 Task: Check the percentage active listings of shed for storage in the last 1 year.
Action: Mouse moved to (888, 208)
Screenshot: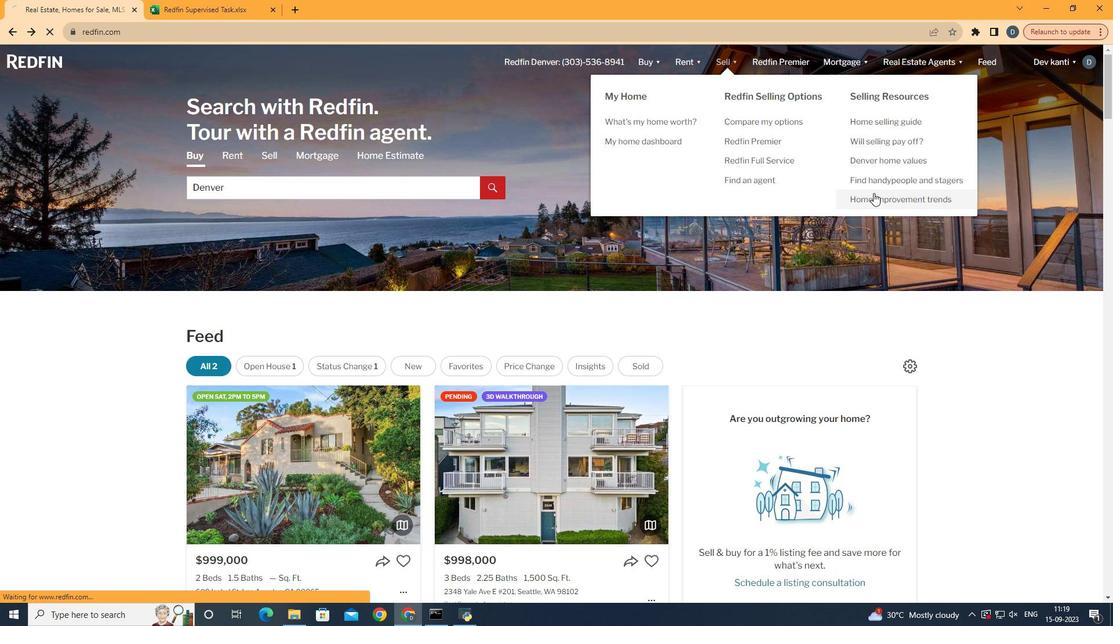 
Action: Mouse pressed left at (888, 208)
Screenshot: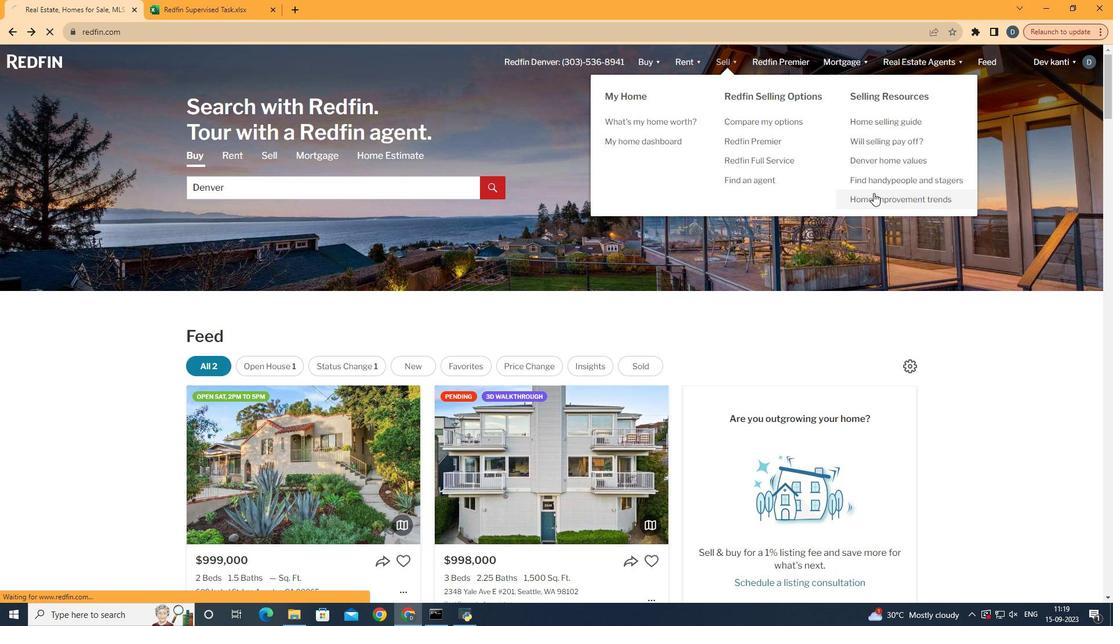 
Action: Mouse moved to (304, 247)
Screenshot: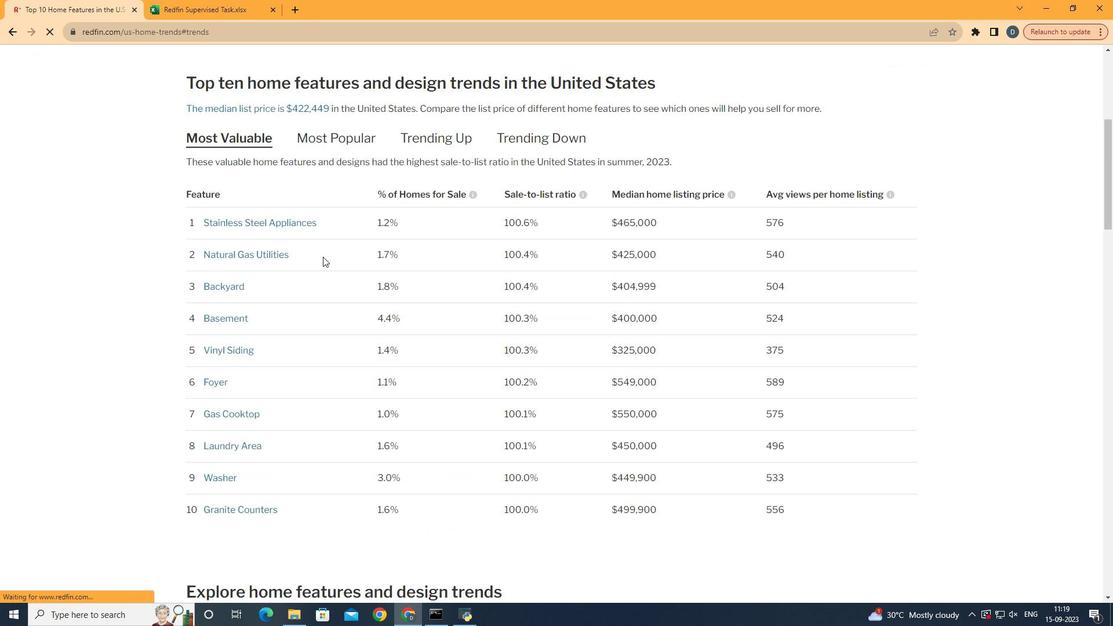 
Action: Mouse pressed left at (304, 247)
Screenshot: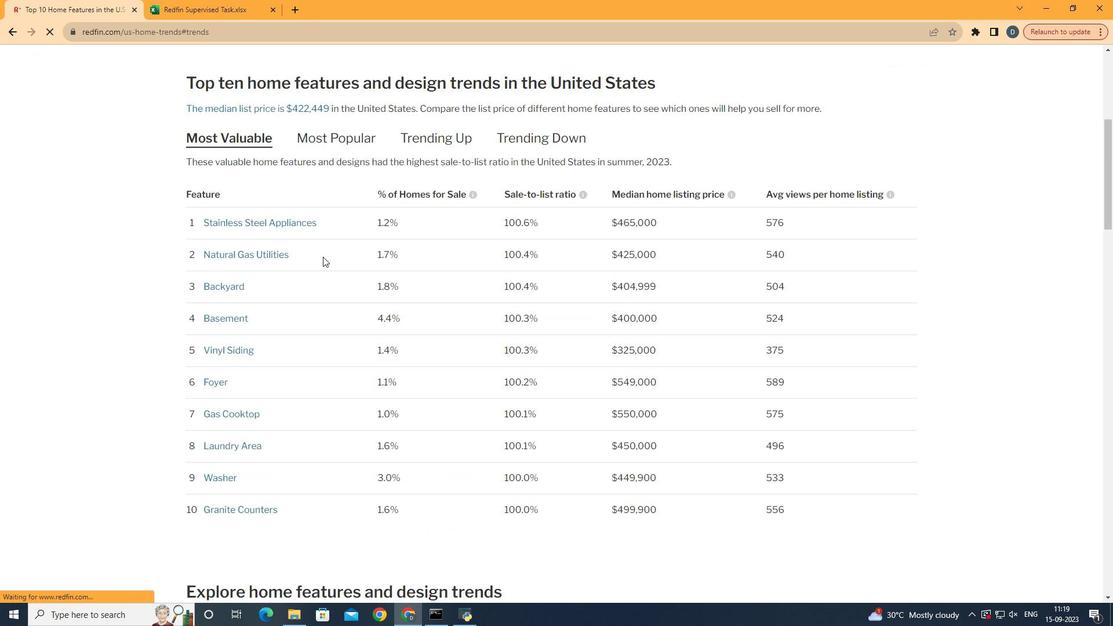 
Action: Mouse moved to (420, 317)
Screenshot: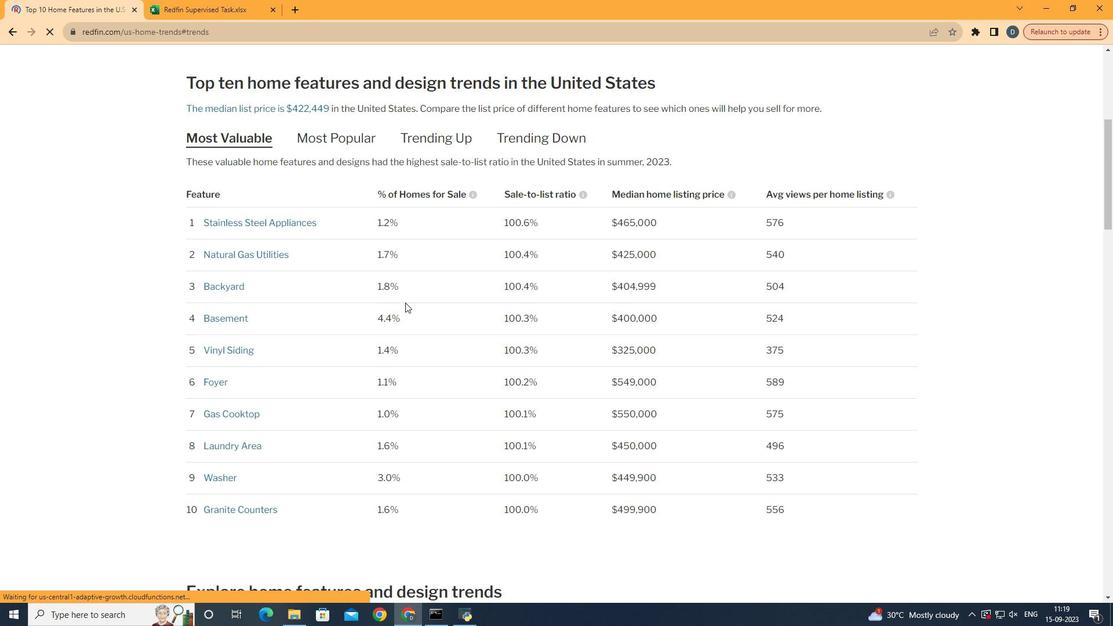 
Action: Mouse scrolled (420, 317) with delta (0, 0)
Screenshot: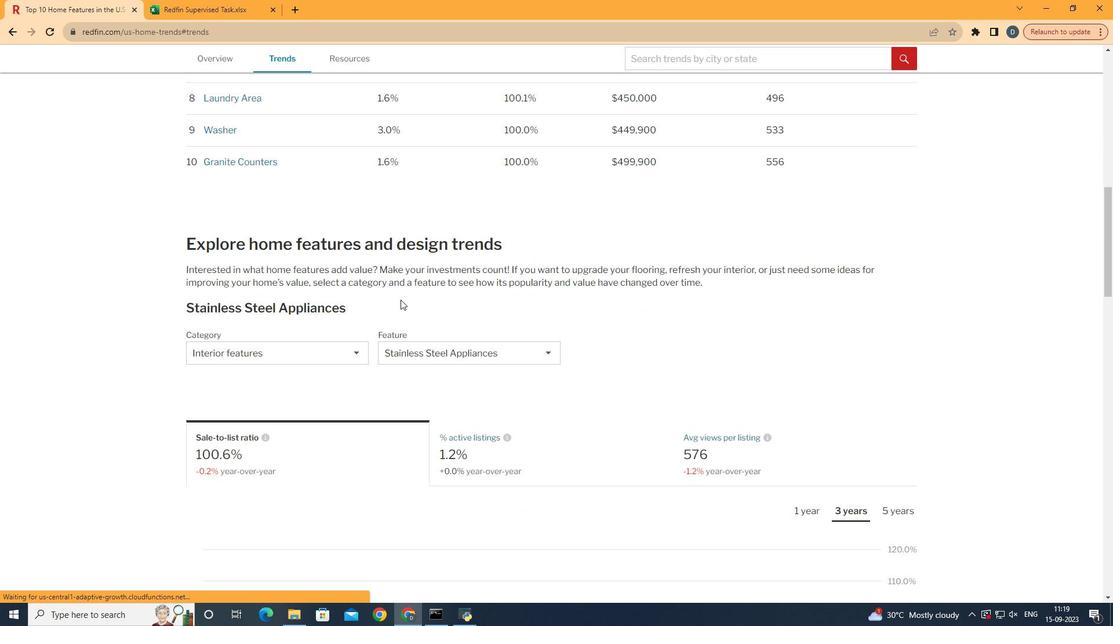 
Action: Mouse scrolled (420, 317) with delta (0, 0)
Screenshot: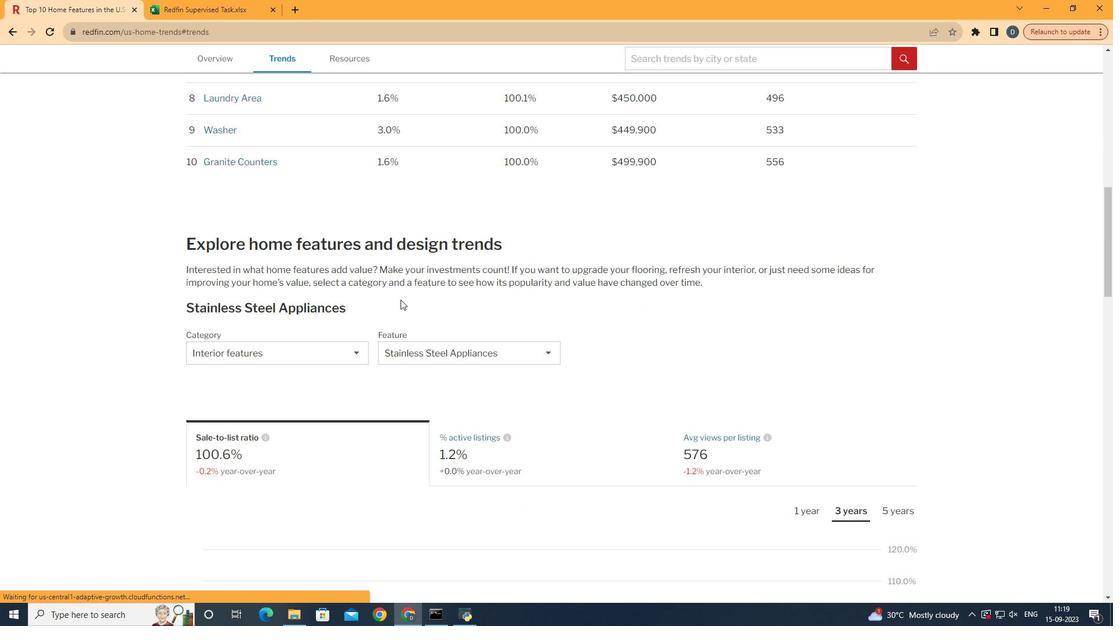 
Action: Mouse scrolled (420, 317) with delta (0, 0)
Screenshot: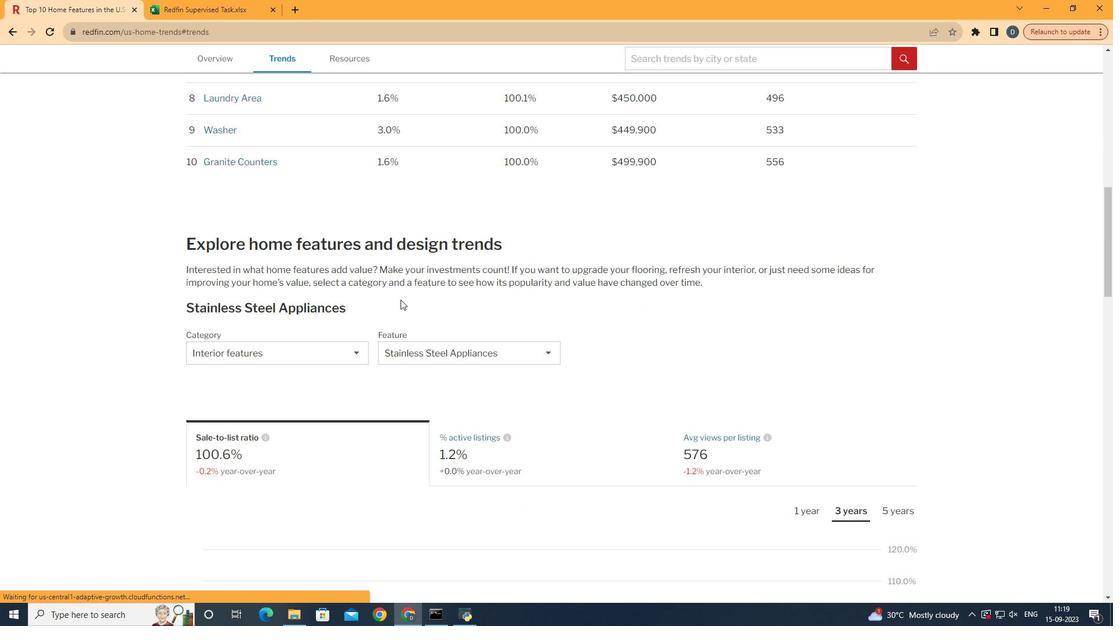 
Action: Mouse scrolled (420, 317) with delta (0, 0)
Screenshot: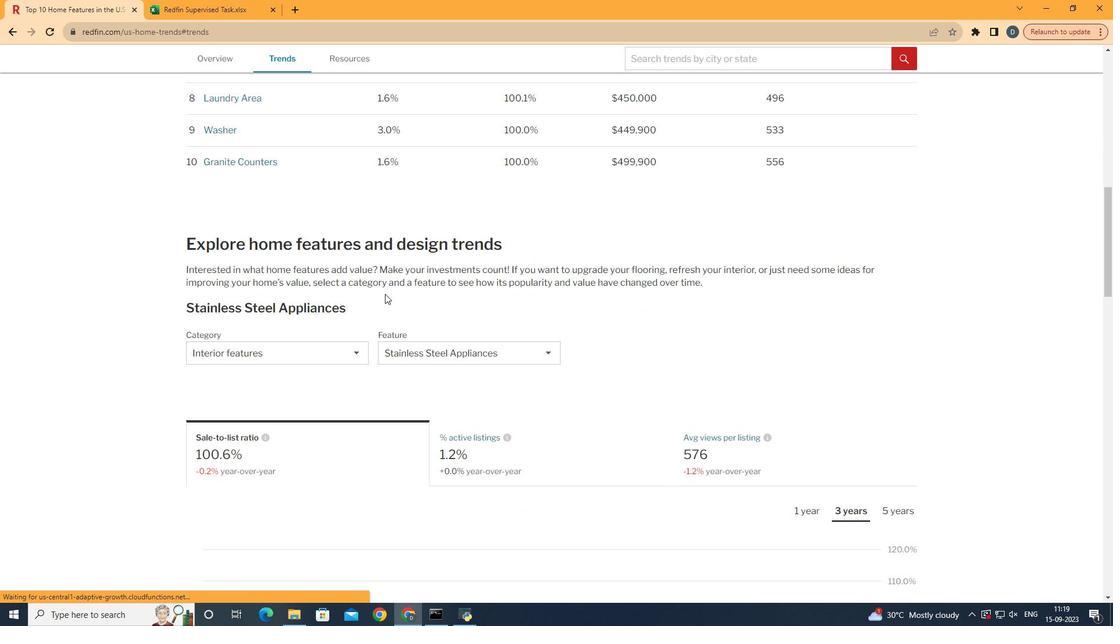 
Action: Mouse scrolled (420, 317) with delta (0, 0)
Screenshot: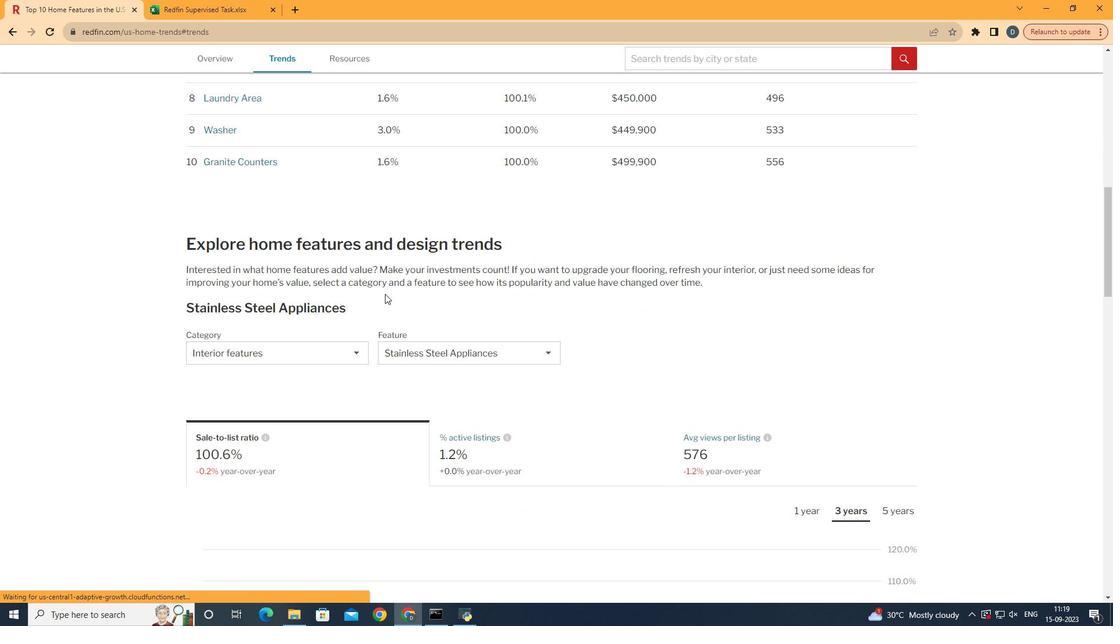 
Action: Mouse scrolled (420, 317) with delta (0, 0)
Screenshot: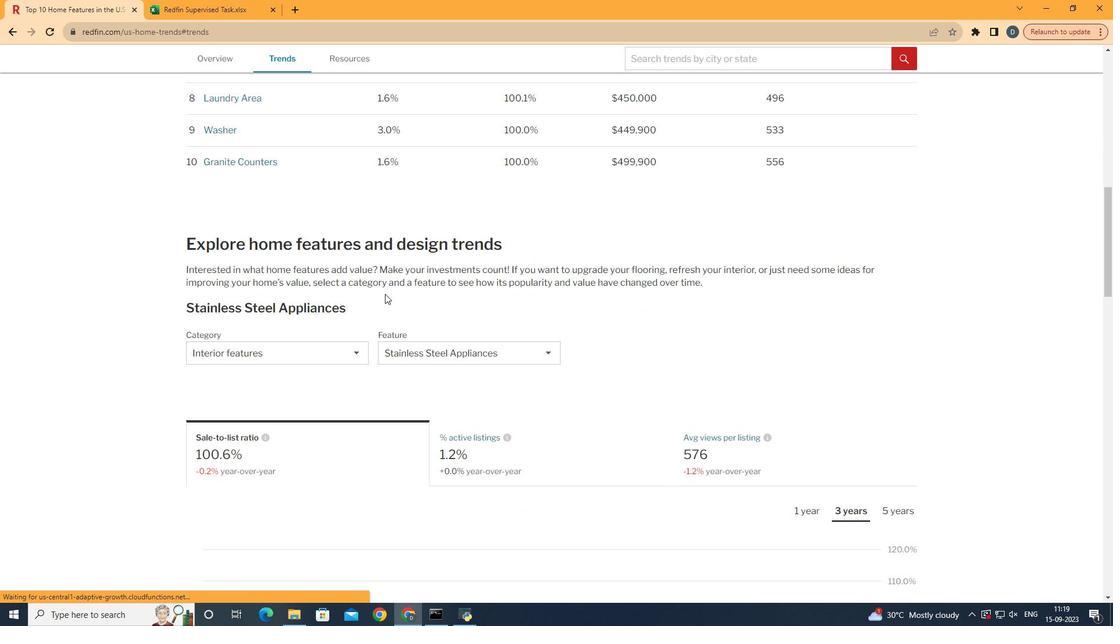 
Action: Mouse moved to (386, 313)
Screenshot: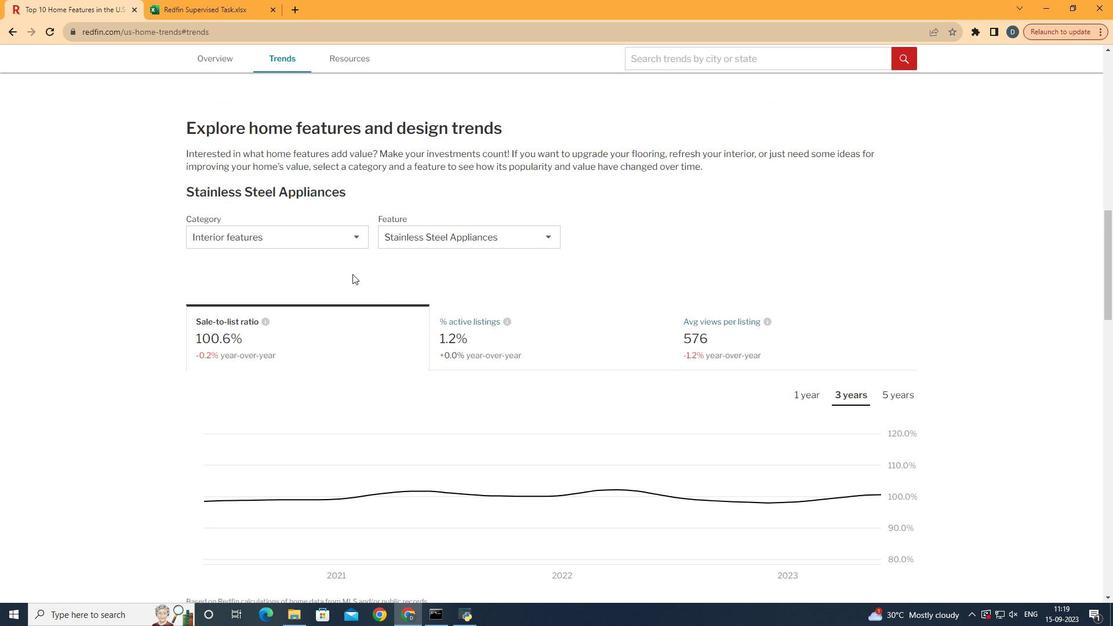 
Action: Mouse scrolled (386, 312) with delta (0, 0)
Screenshot: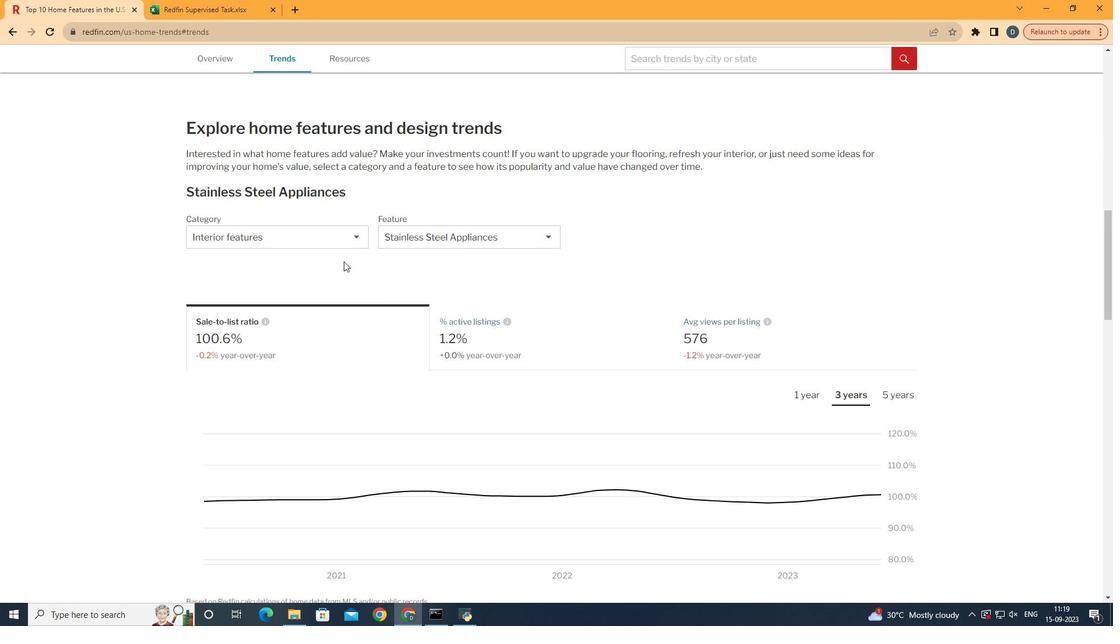 
Action: Mouse scrolled (386, 312) with delta (0, 0)
Screenshot: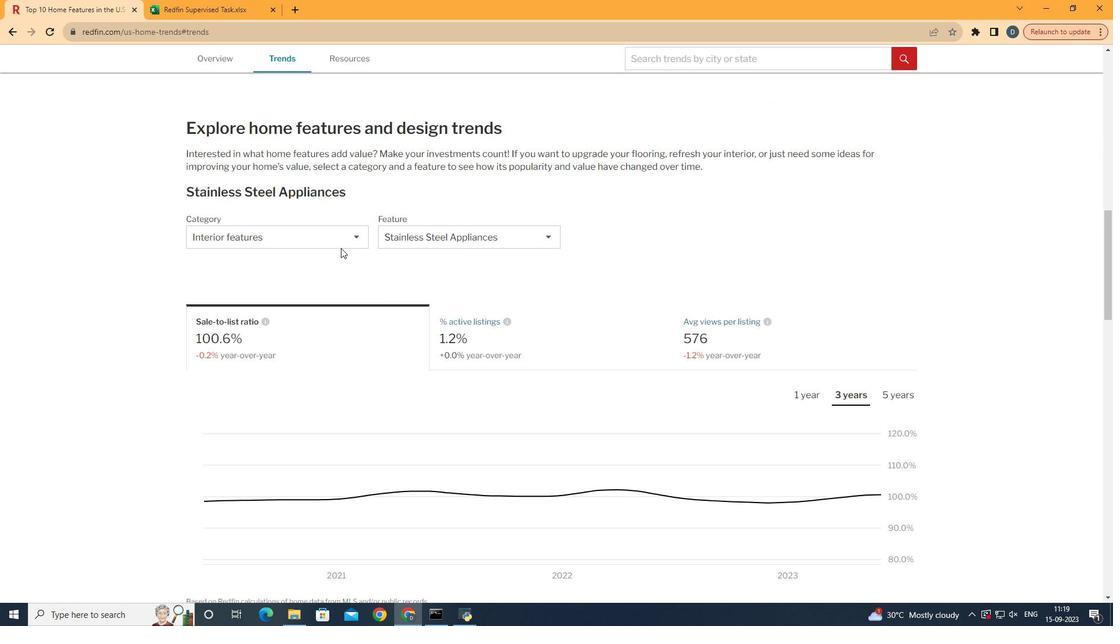 
Action: Mouse moved to (357, 246)
Screenshot: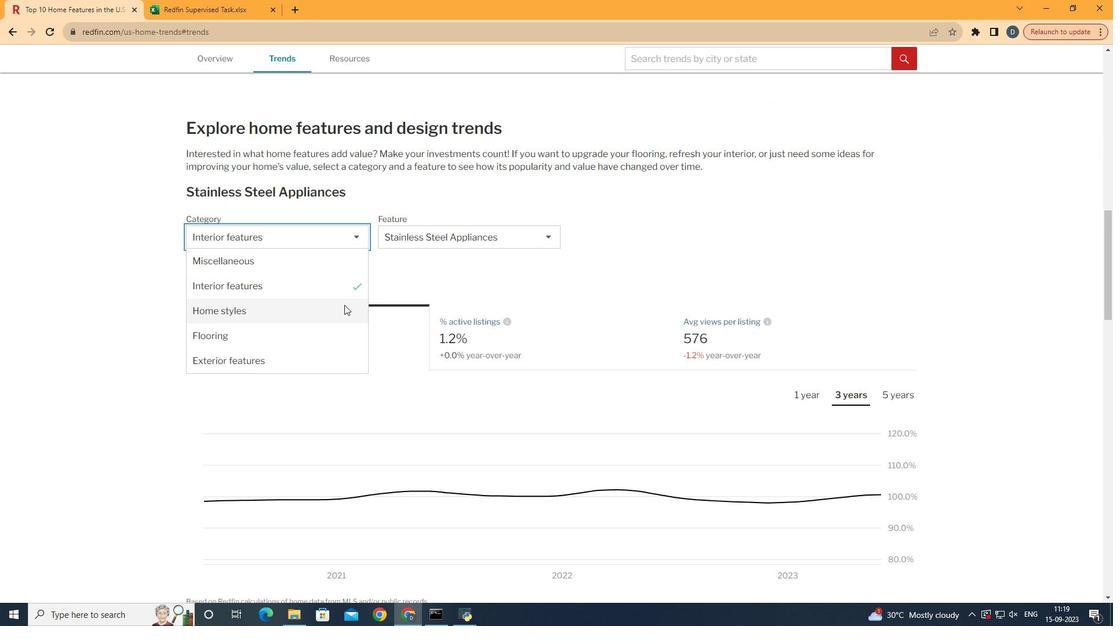 
Action: Mouse pressed left at (357, 246)
Screenshot: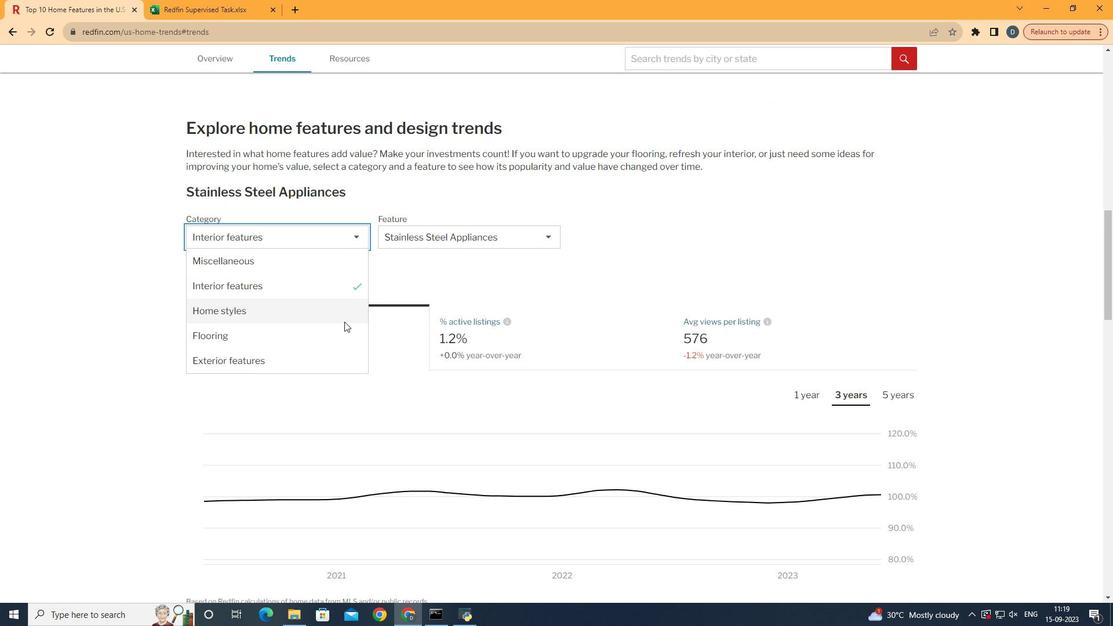 
Action: Mouse moved to (360, 369)
Screenshot: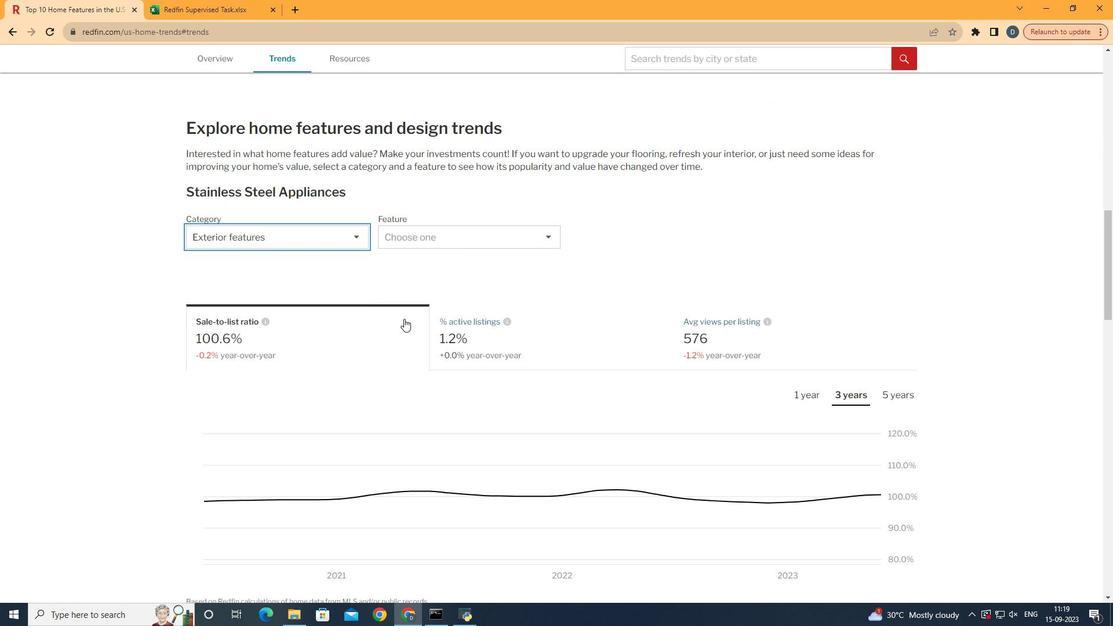 
Action: Mouse pressed left at (360, 369)
Screenshot: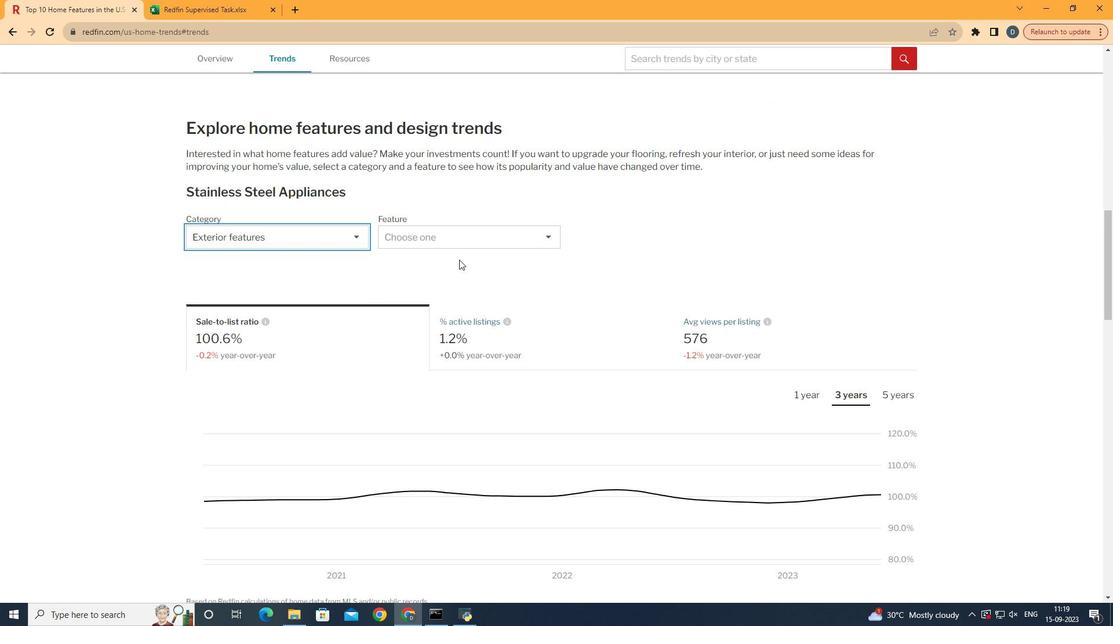 
Action: Mouse moved to (491, 256)
Screenshot: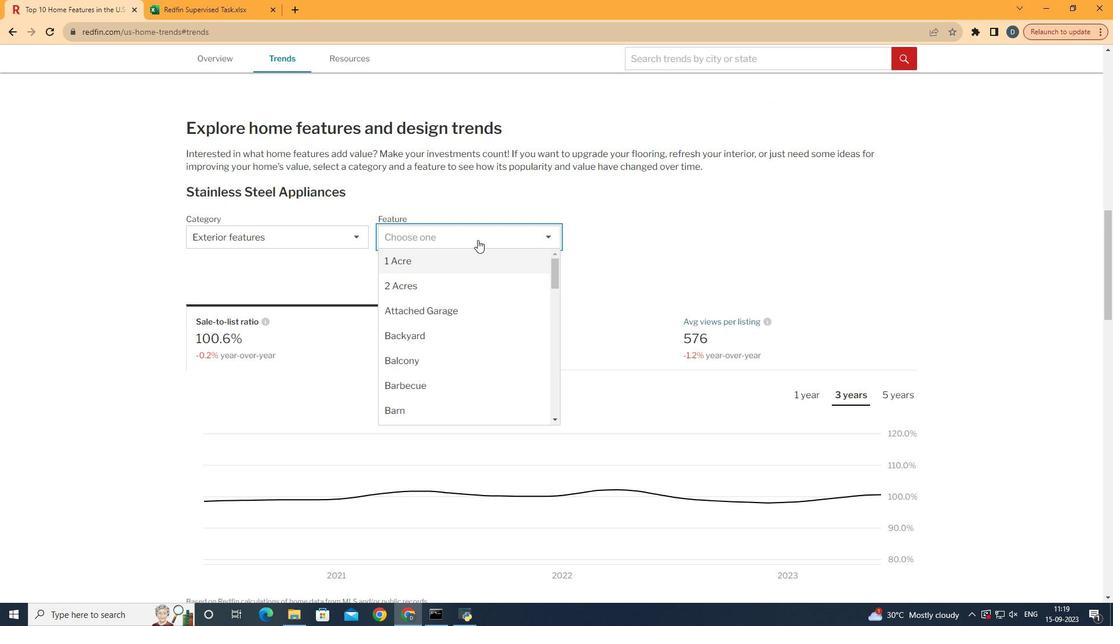 
Action: Mouse pressed left at (491, 256)
Screenshot: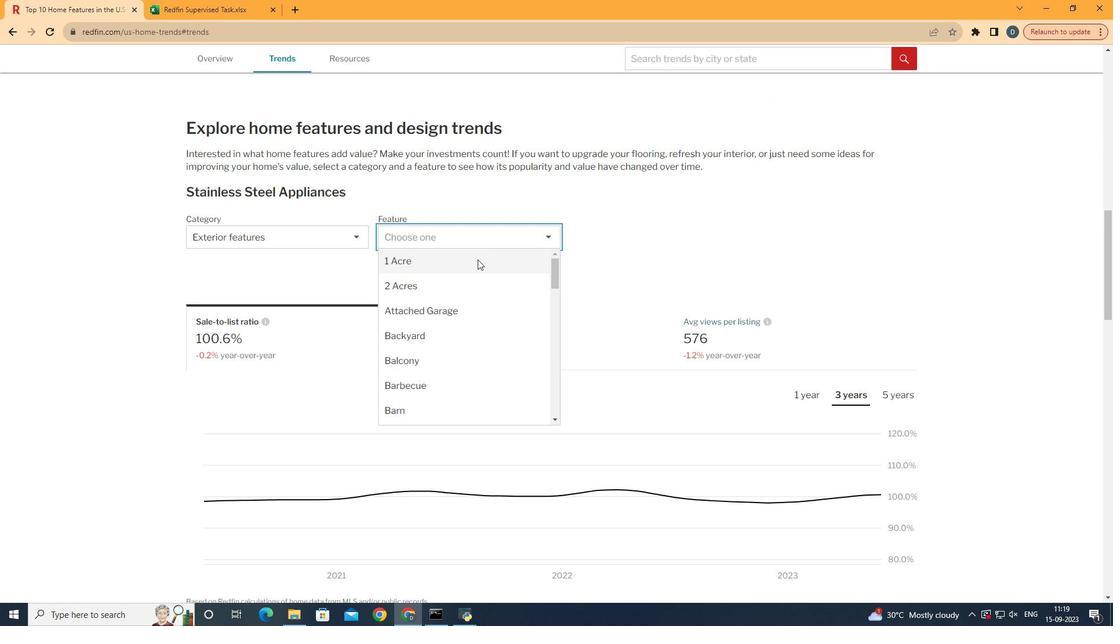 
Action: Mouse moved to (497, 343)
Screenshot: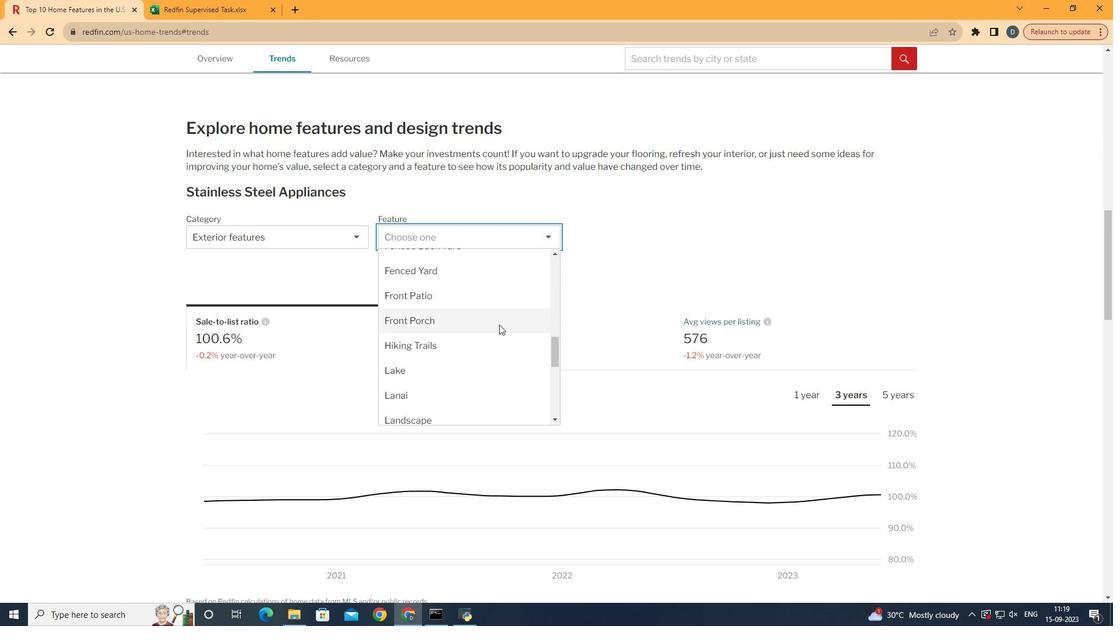 
Action: Mouse scrolled (497, 342) with delta (0, 0)
Screenshot: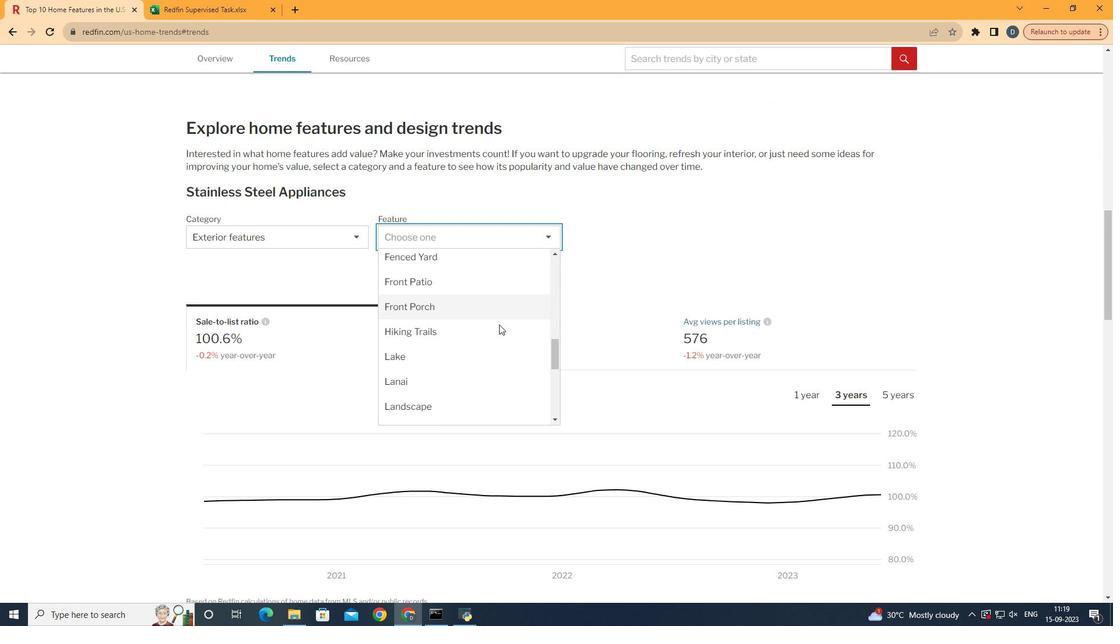 
Action: Mouse scrolled (497, 342) with delta (0, 0)
Screenshot: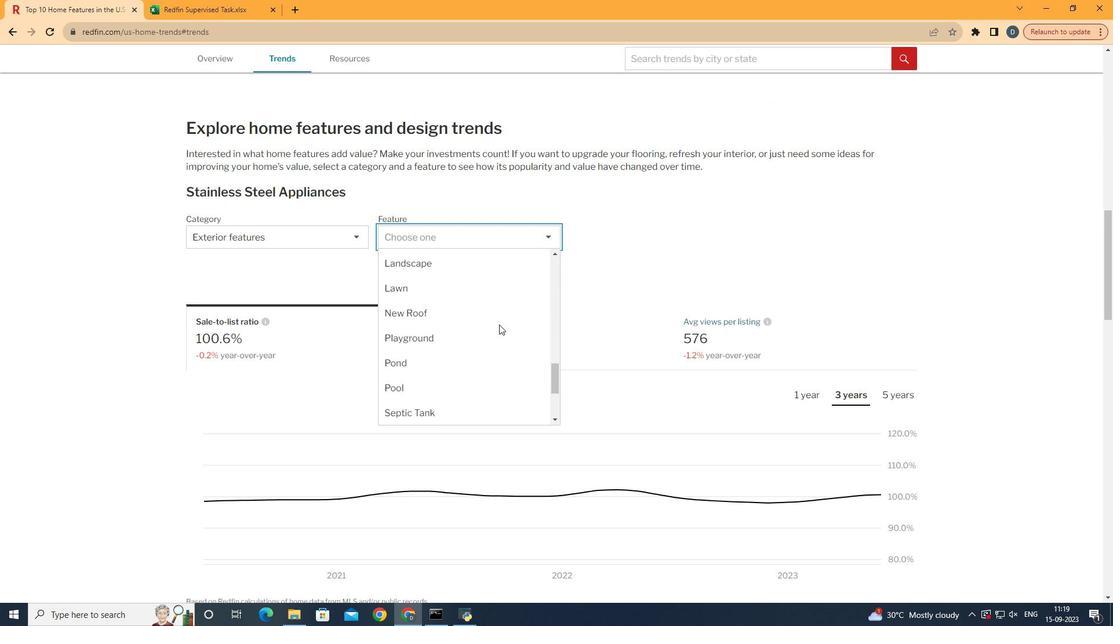 
Action: Mouse scrolled (497, 342) with delta (0, -1)
Screenshot: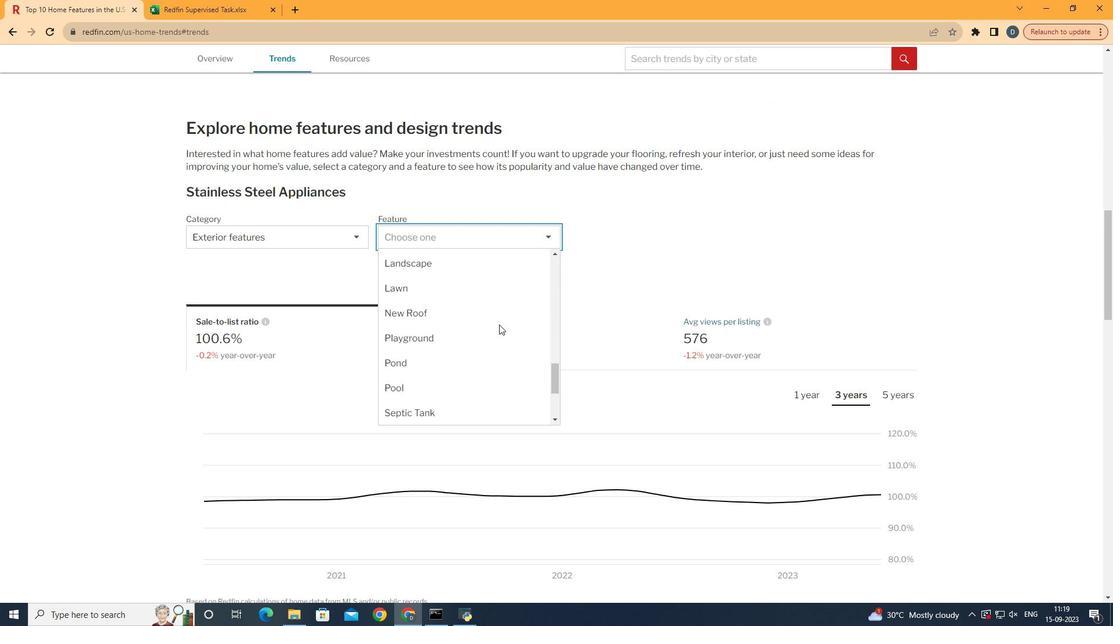 
Action: Mouse moved to (498, 343)
Screenshot: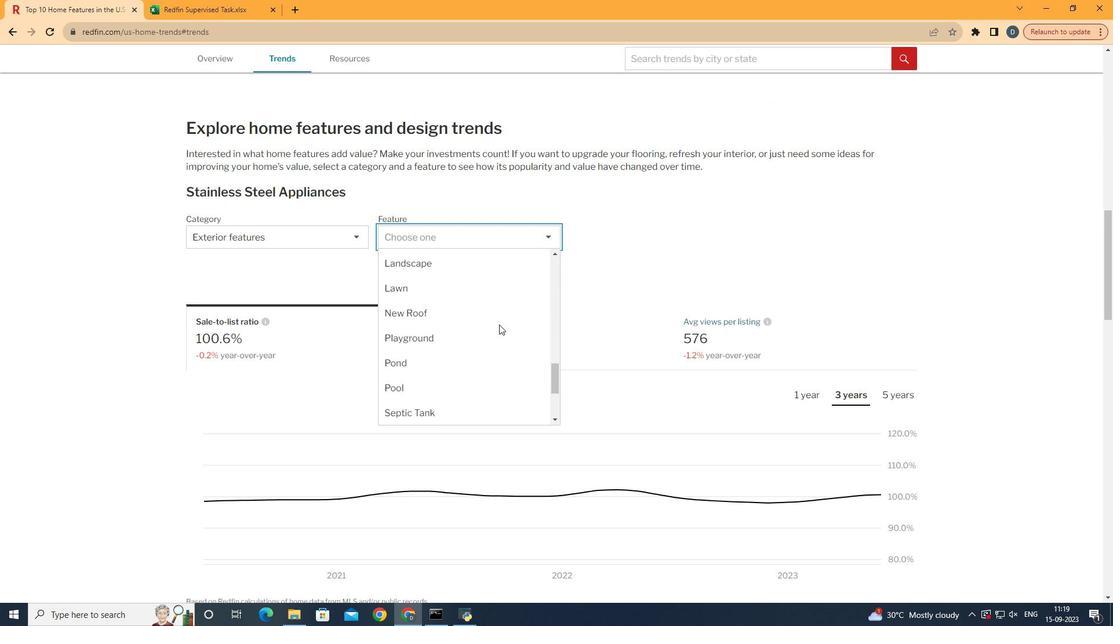 
Action: Mouse scrolled (498, 342) with delta (0, -1)
Screenshot: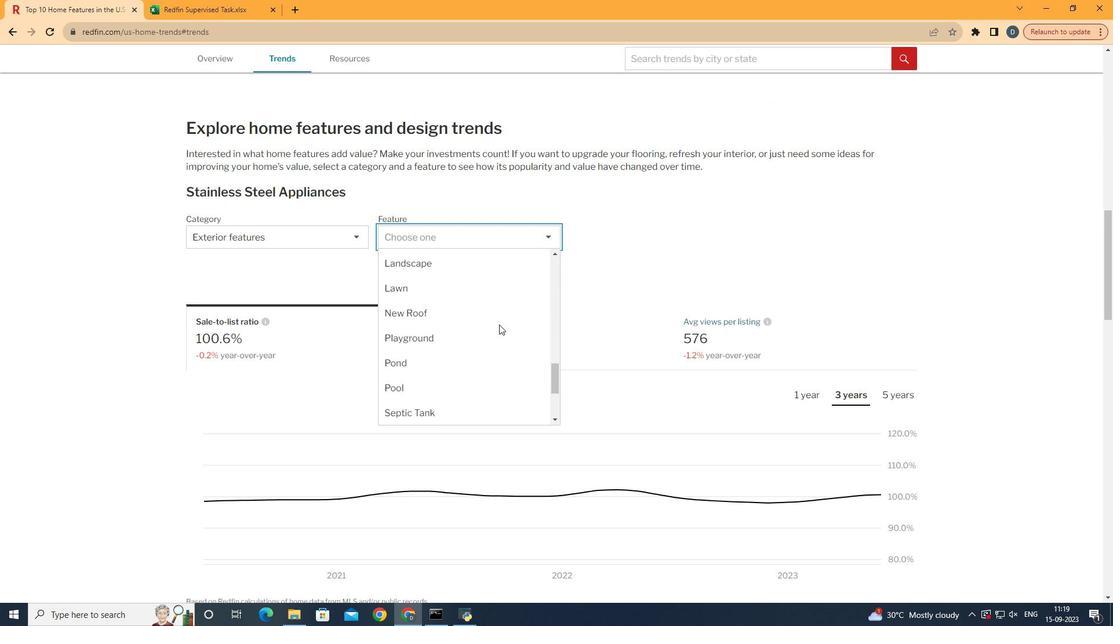 
Action: Mouse moved to (500, 343)
Screenshot: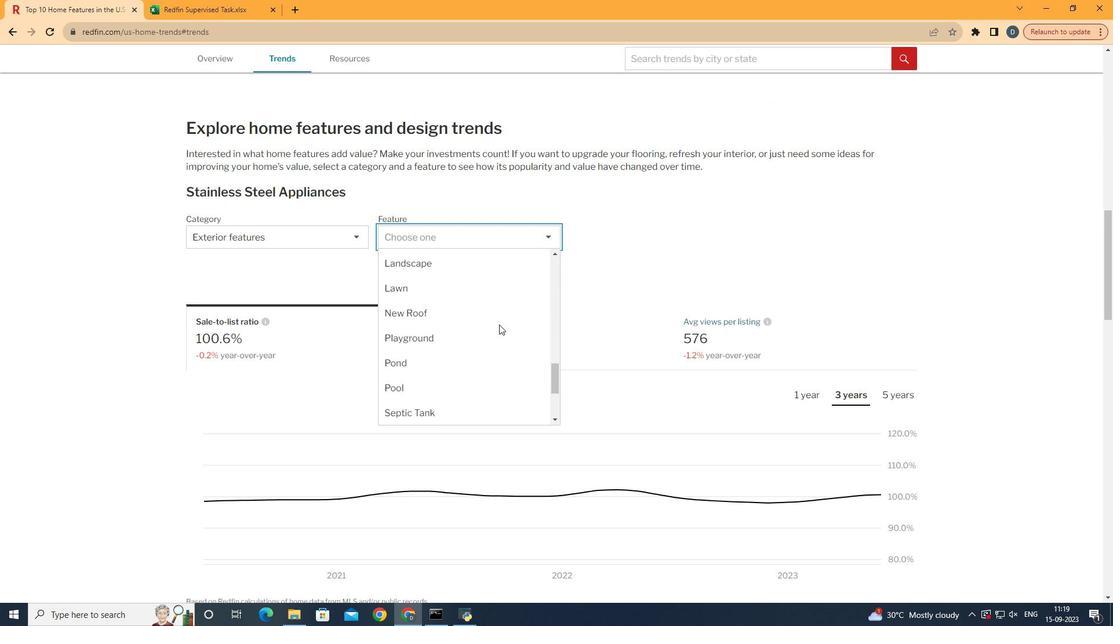 
Action: Mouse scrolled (500, 342) with delta (0, 0)
Screenshot: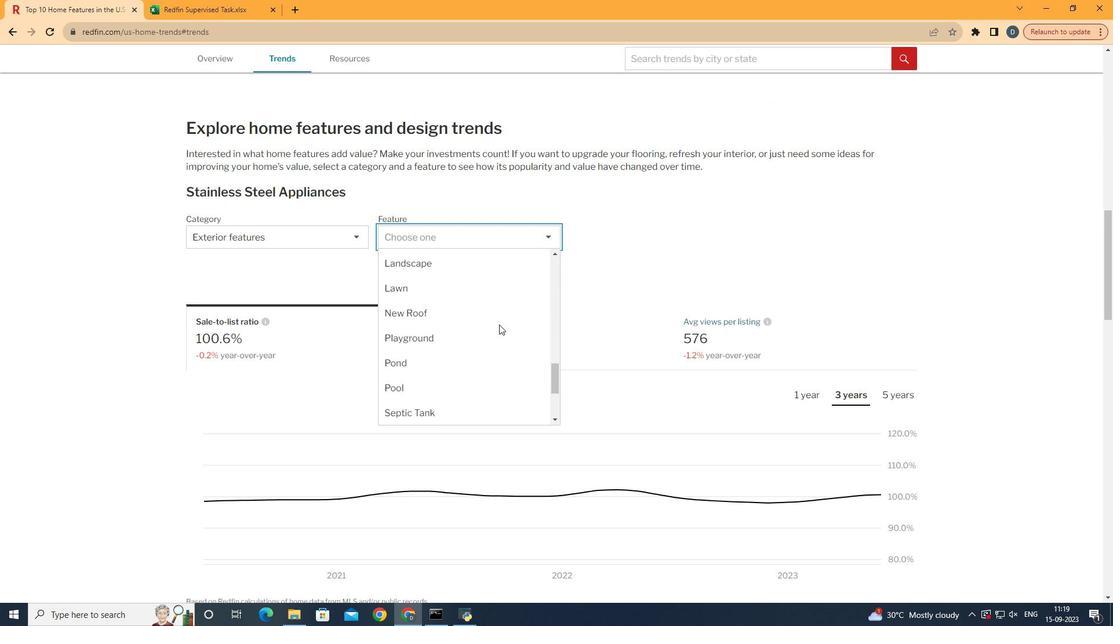
Action: Mouse moved to (504, 343)
Screenshot: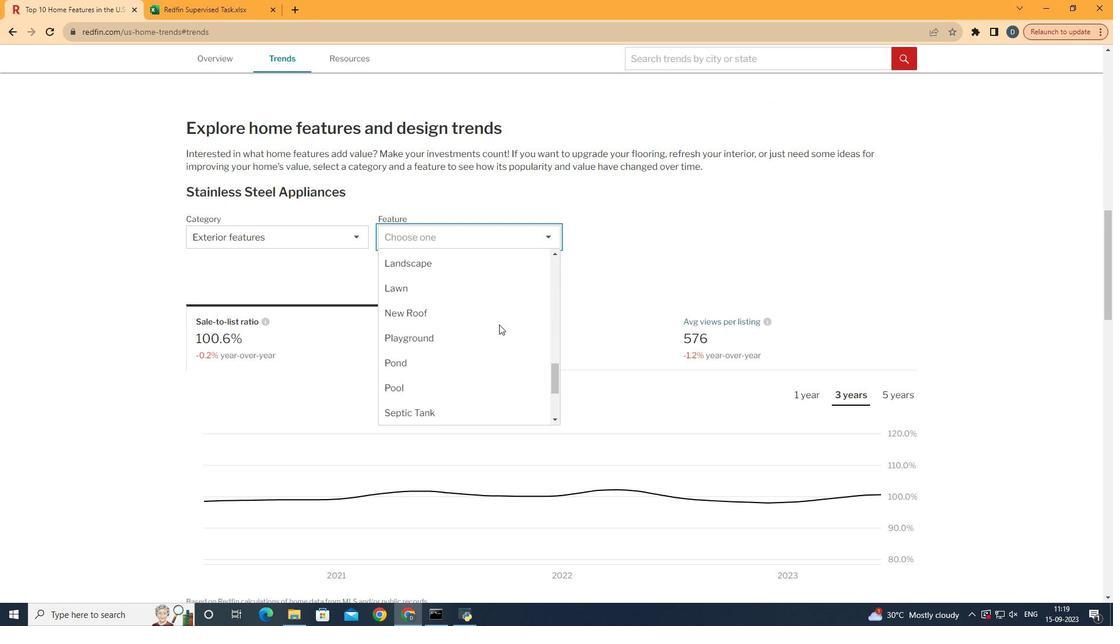 
Action: Mouse scrolled (504, 342) with delta (0, 0)
Screenshot: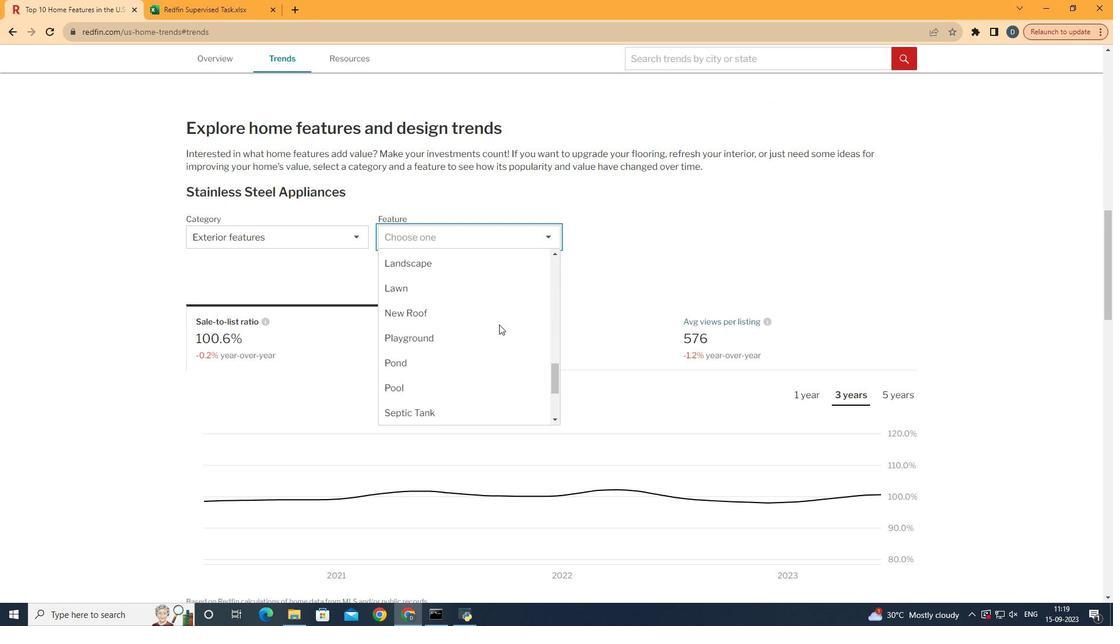 
Action: Mouse moved to (514, 339)
Screenshot: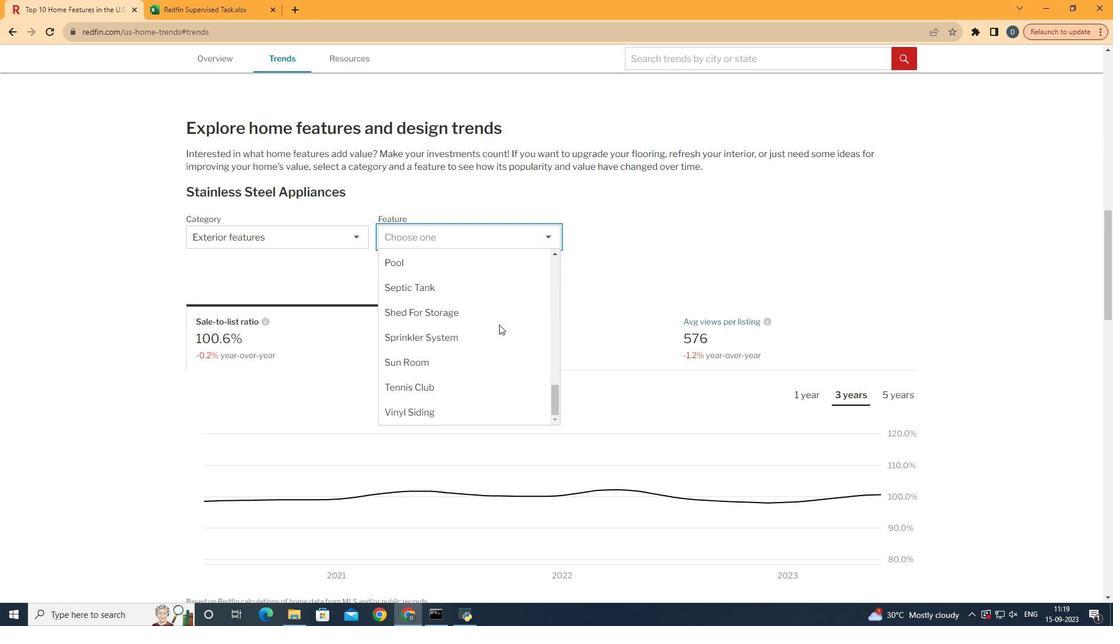 
Action: Mouse scrolled (514, 339) with delta (0, 0)
Screenshot: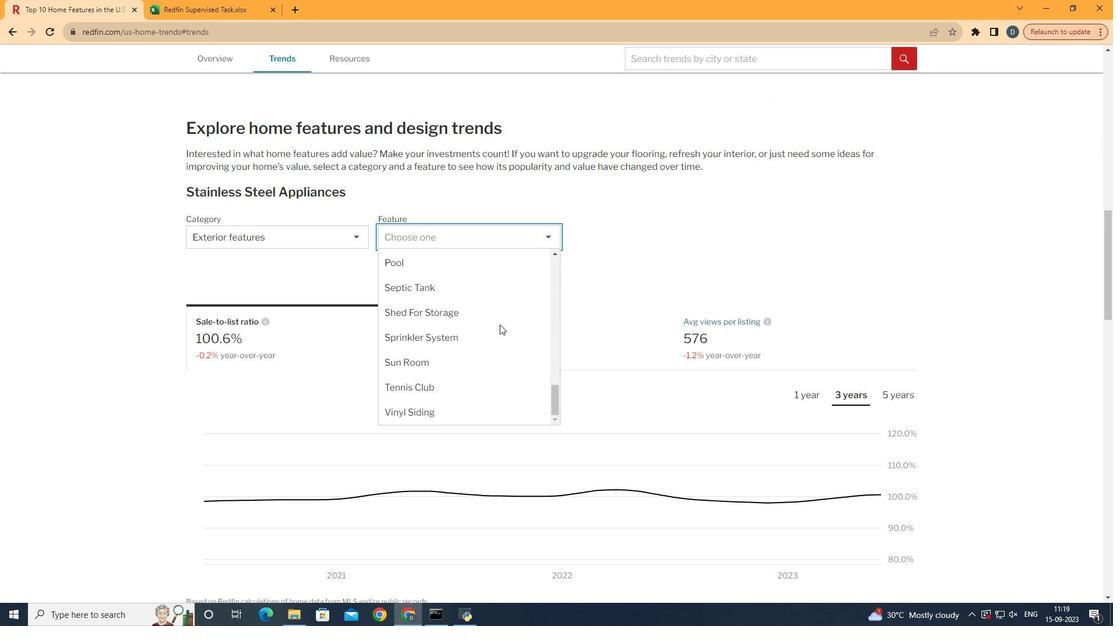 
Action: Mouse scrolled (514, 339) with delta (0, 0)
Screenshot: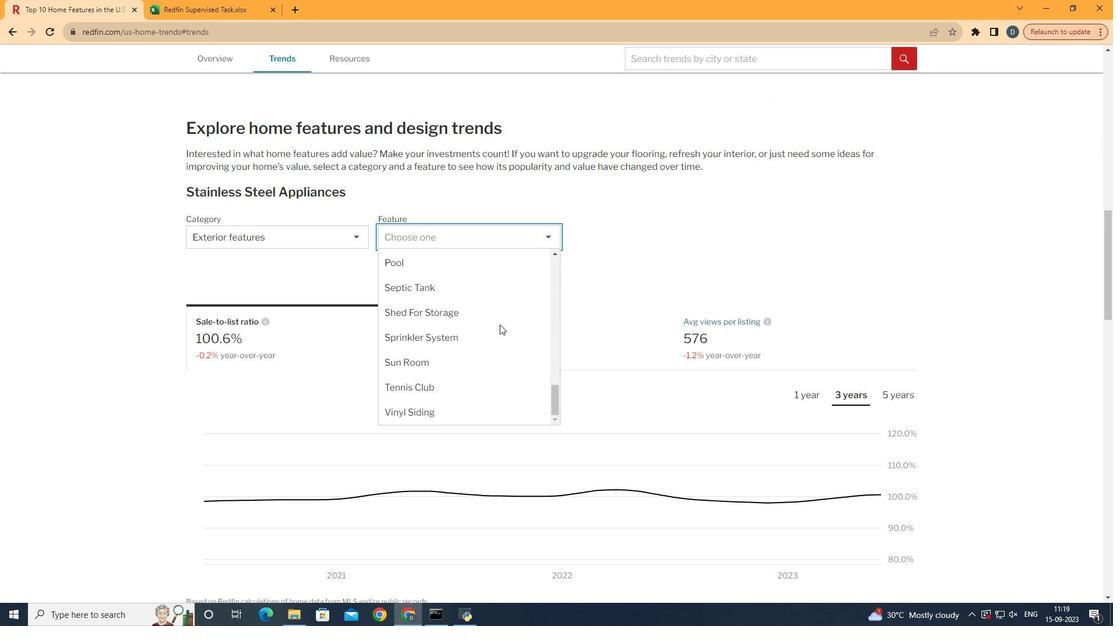 
Action: Mouse scrolled (514, 339) with delta (0, 0)
Screenshot: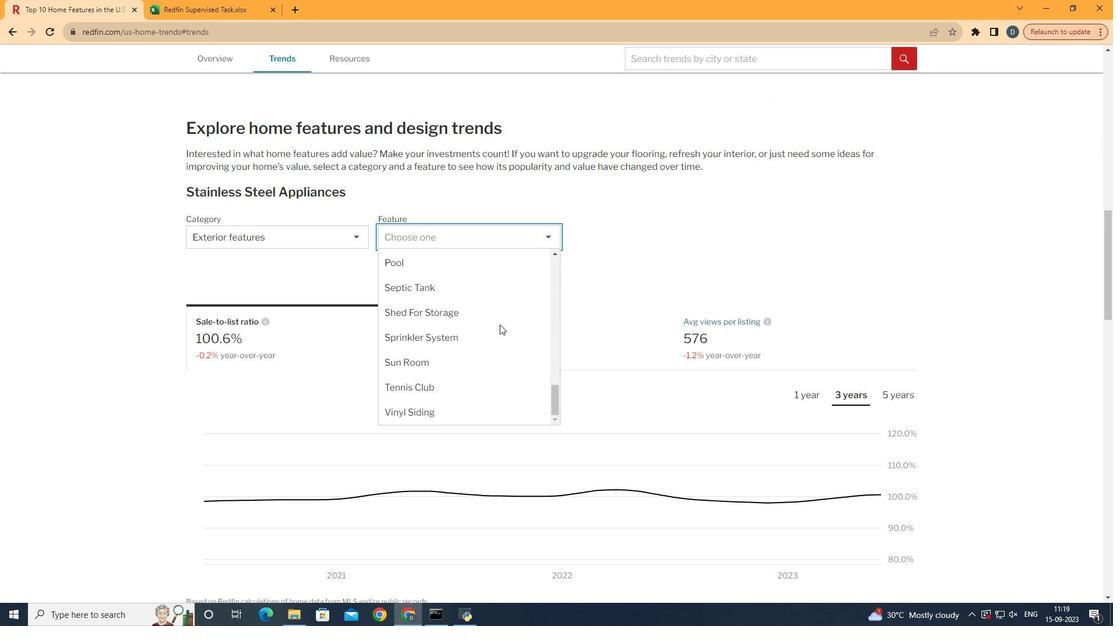 
Action: Mouse scrolled (514, 339) with delta (0, 0)
Screenshot: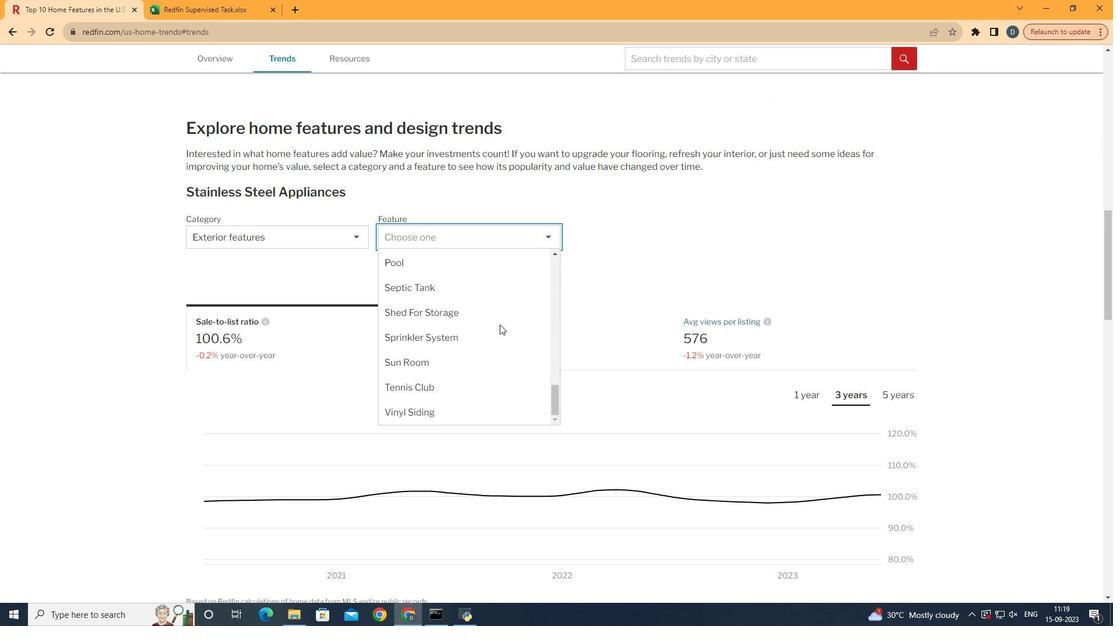 
Action: Mouse scrolled (514, 338) with delta (0, -1)
Screenshot: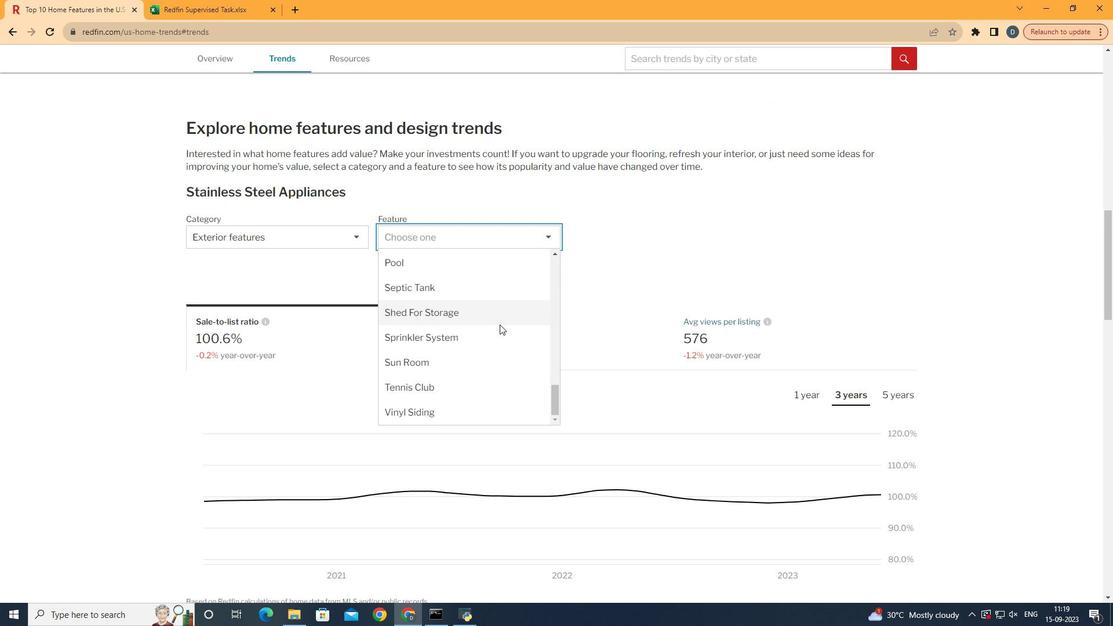 
Action: Mouse scrolled (514, 339) with delta (0, 0)
Screenshot: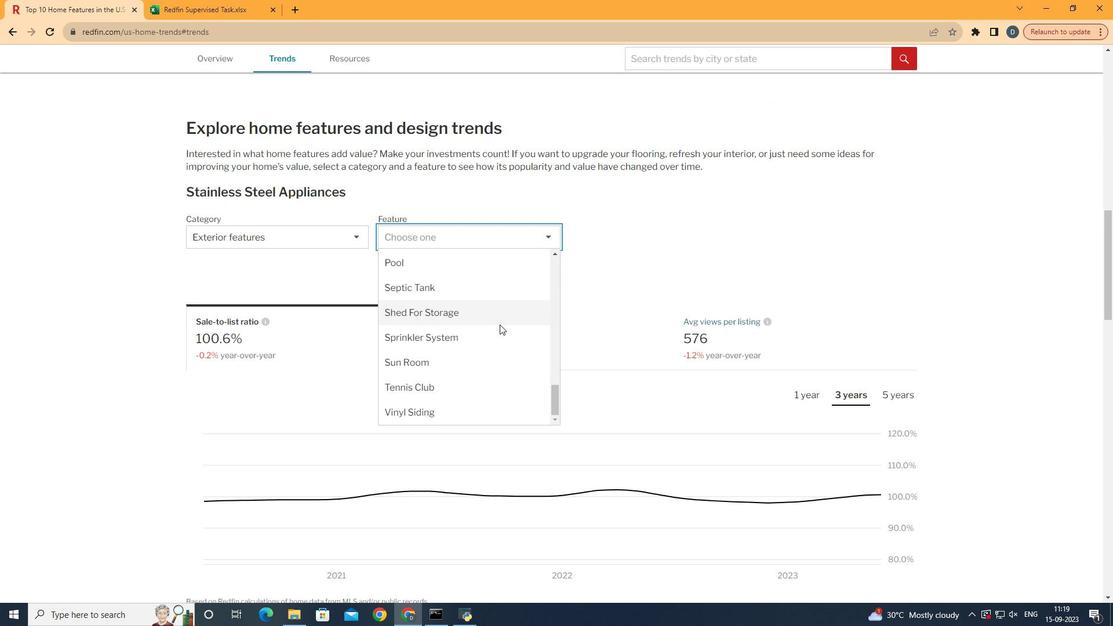 
Action: Mouse scrolled (514, 339) with delta (0, 0)
Screenshot: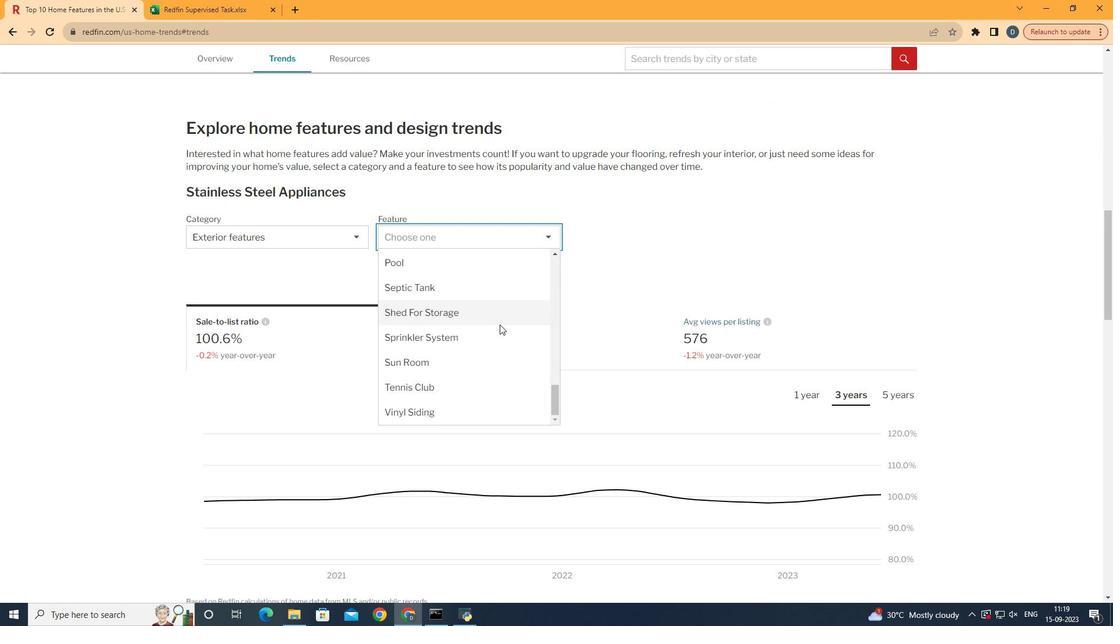 
Action: Mouse scrolled (514, 339) with delta (0, 0)
Screenshot: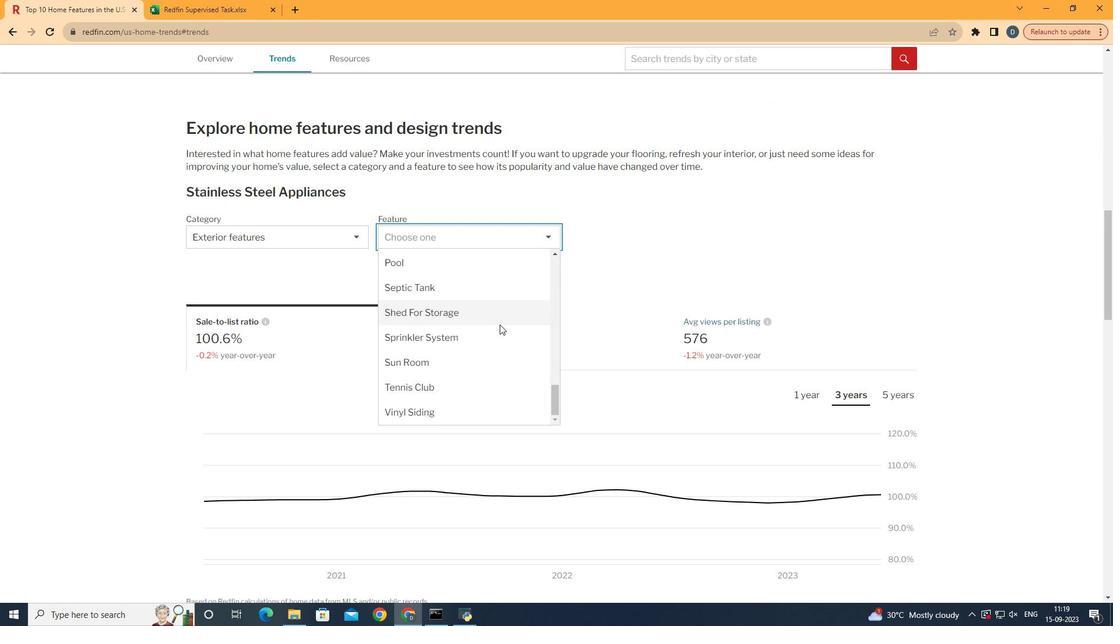 
Action: Mouse scrolled (514, 339) with delta (0, 0)
Screenshot: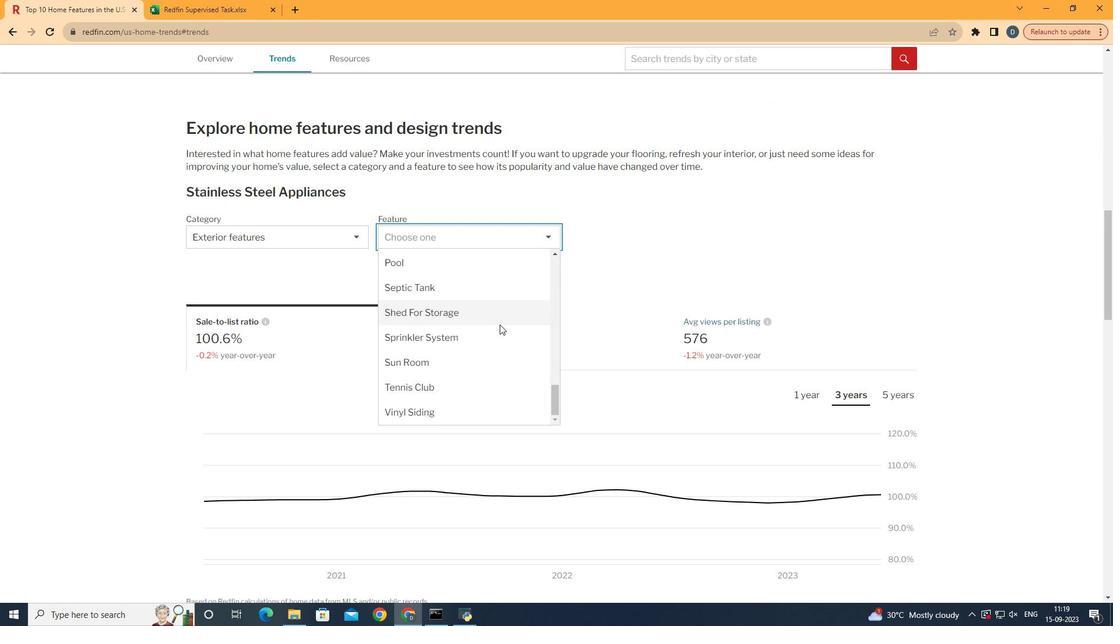 
Action: Mouse scrolled (514, 338) with delta (0, -1)
Screenshot: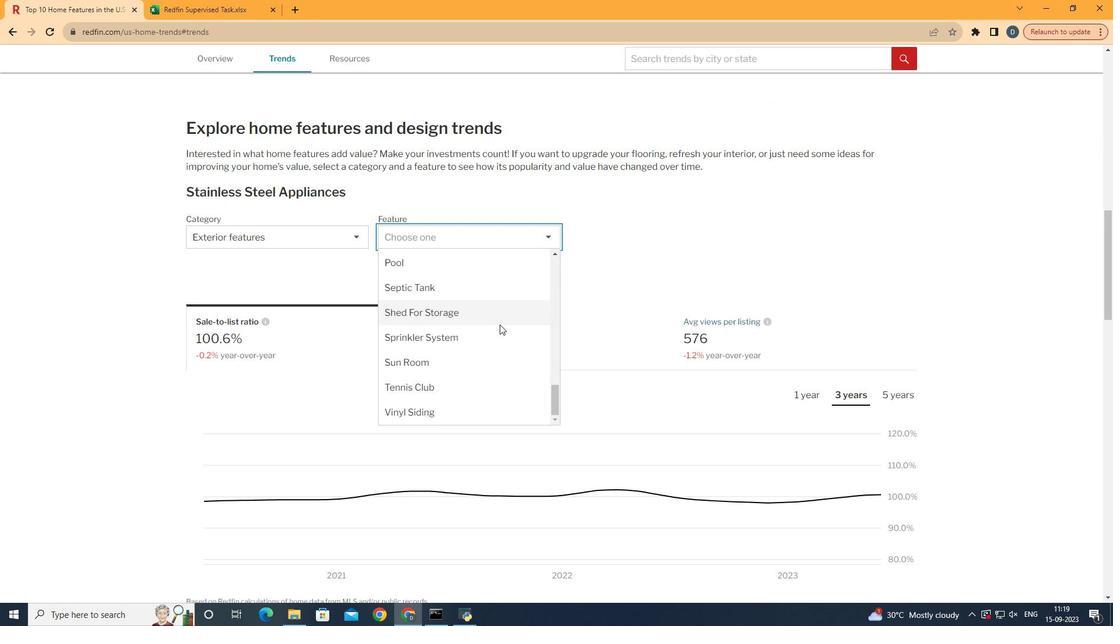 
Action: Mouse scrolled (514, 339) with delta (0, 0)
Screenshot: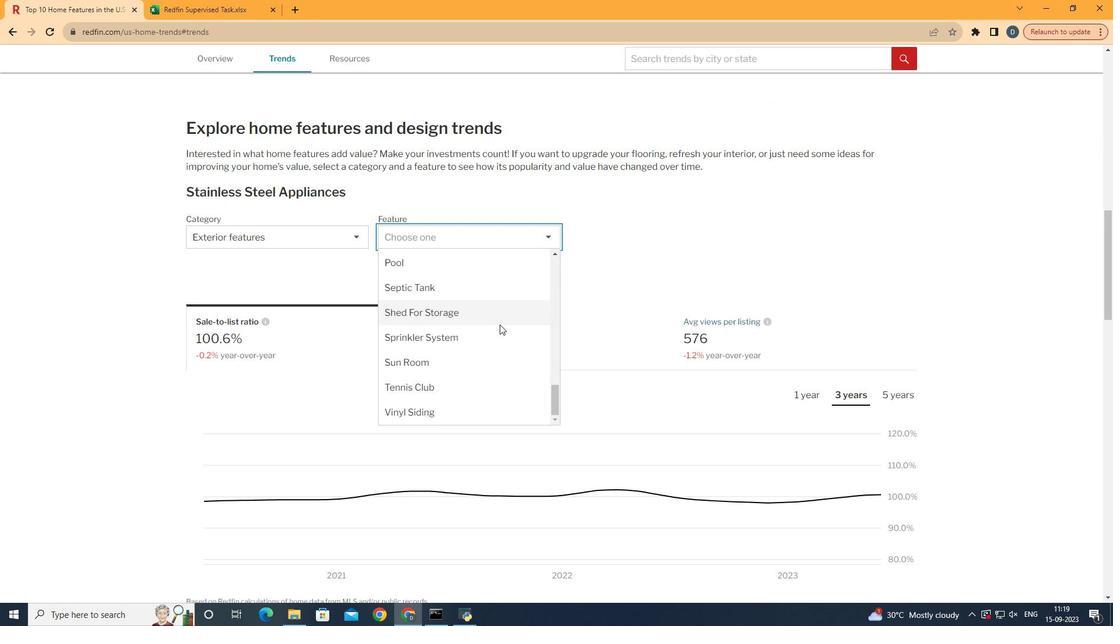 
Action: Mouse moved to (514, 339)
Screenshot: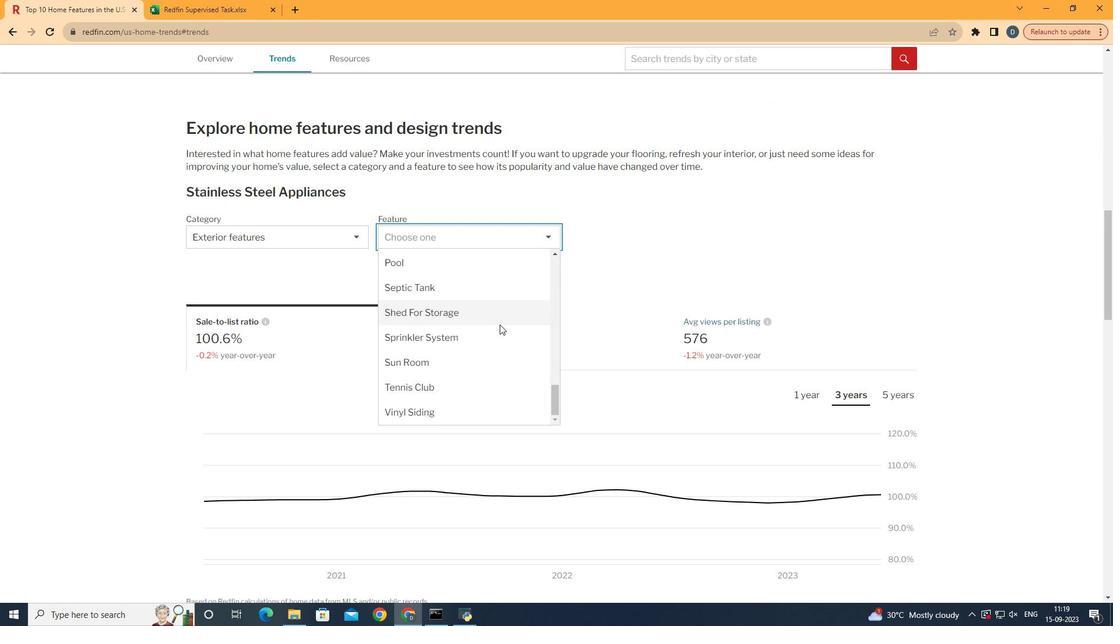 
Action: Mouse pressed left at (514, 339)
Screenshot: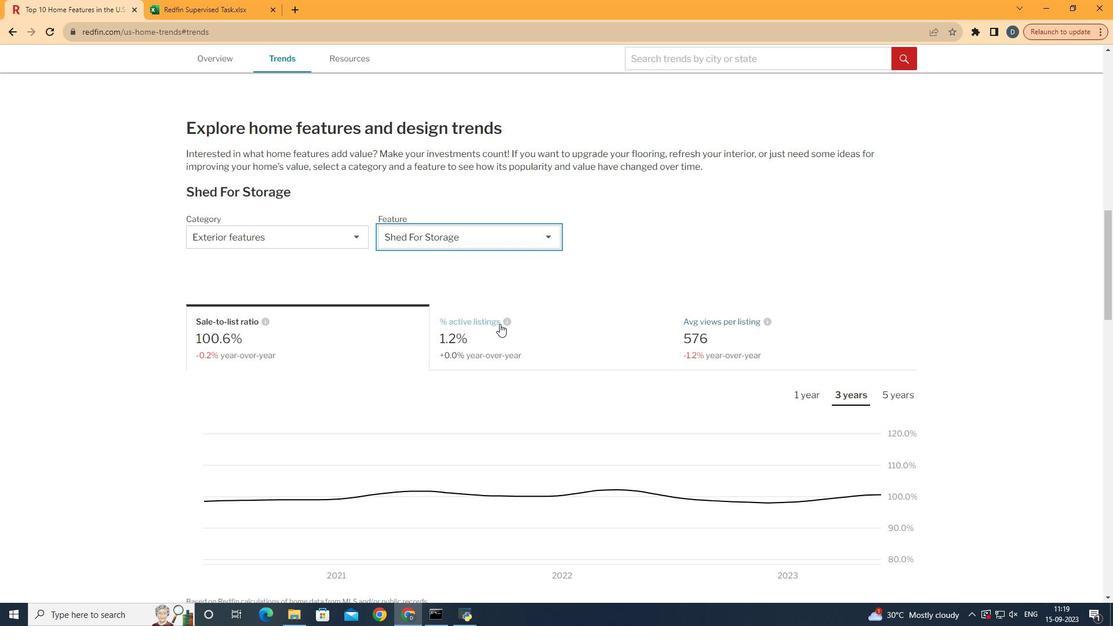 
Action: Mouse moved to (607, 362)
Screenshot: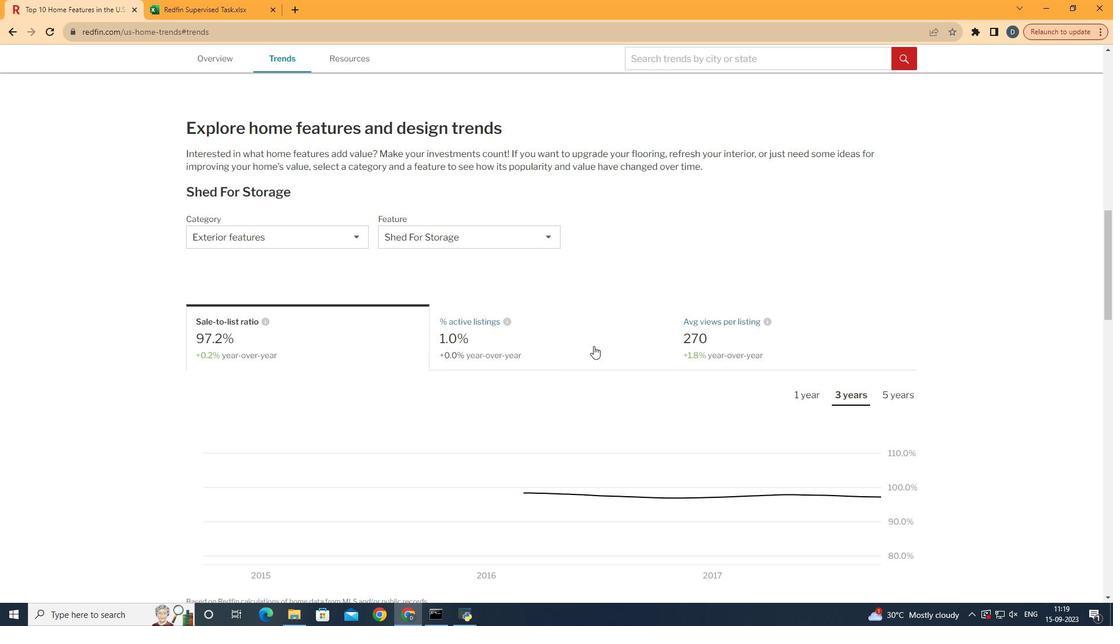 
Action: Mouse pressed left at (607, 362)
Screenshot: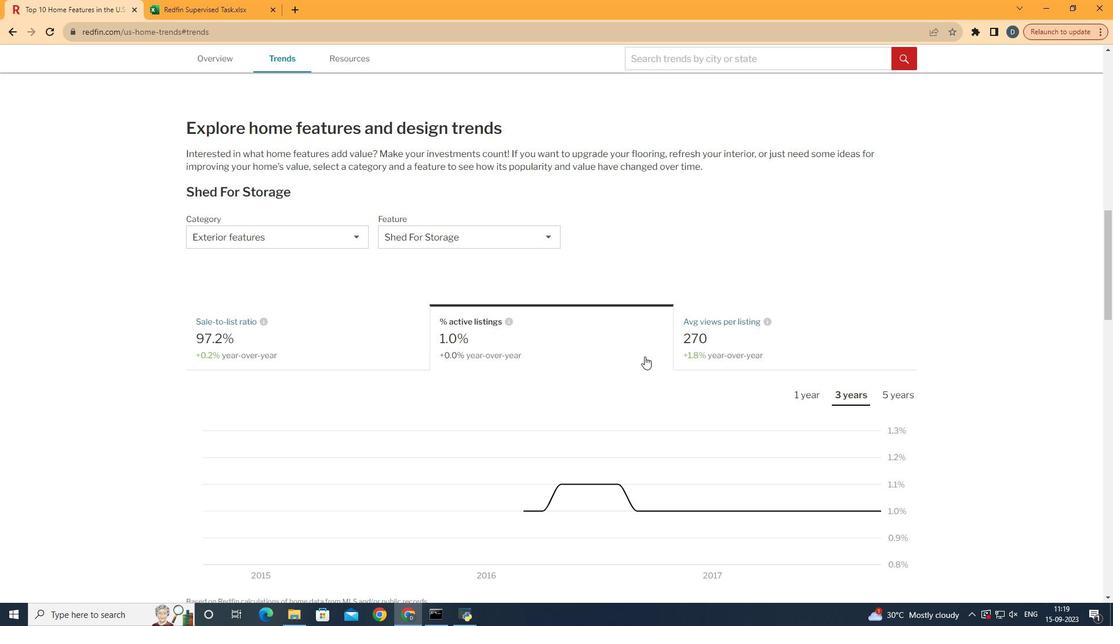 
Action: Mouse moved to (821, 408)
Screenshot: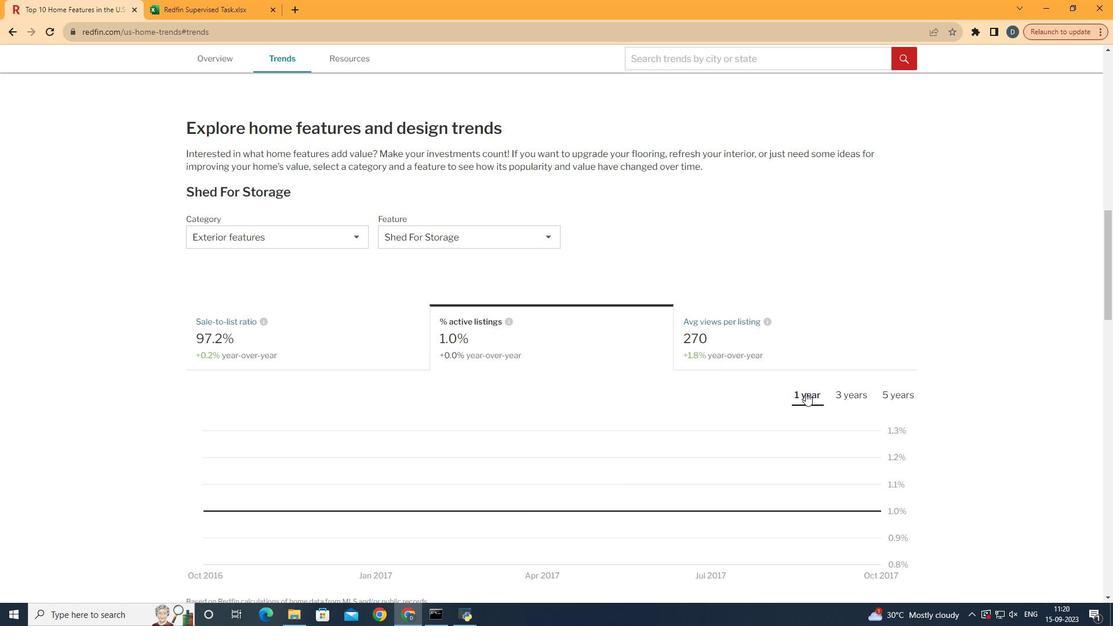 
Action: Mouse pressed left at (821, 408)
Screenshot: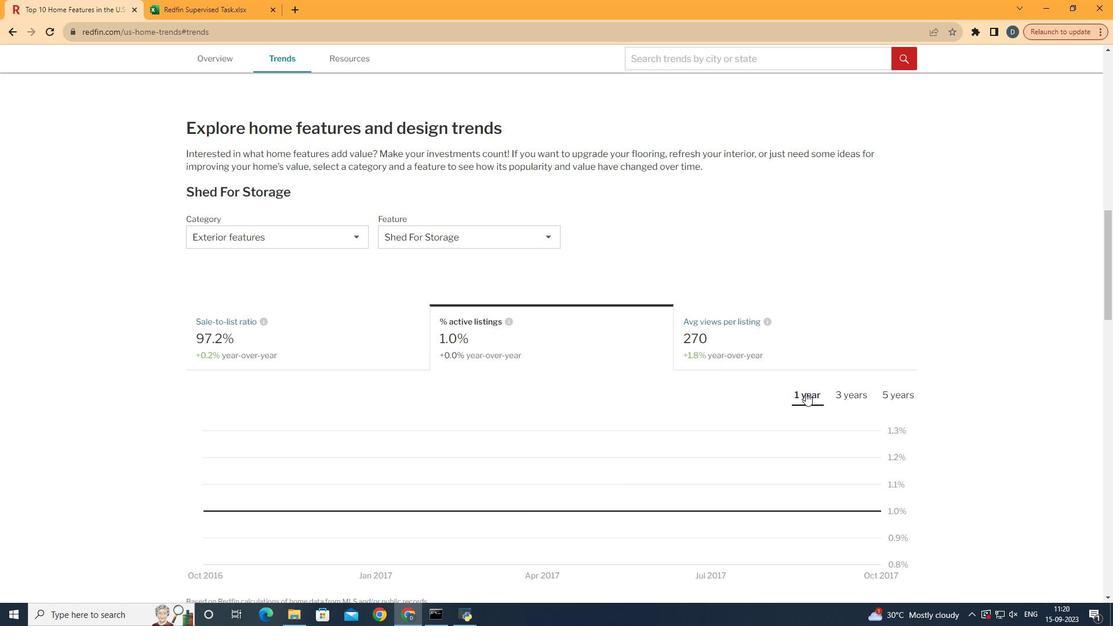 
Action: Mouse moved to (822, 408)
Screenshot: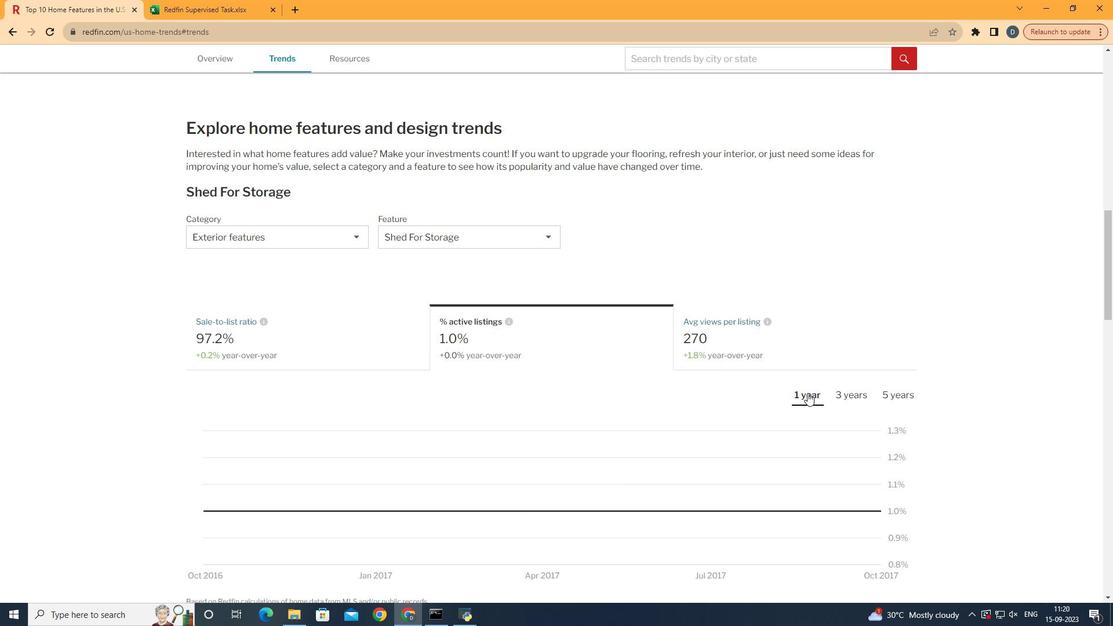 
